 Task: Explore Airbnb accommodation in Lubango, Angola from 10th December, 2023 to 15th December, 2023 for 7 adults.4 bedrooms having 7 beds and 4 bathrooms. Property type can be house. Amenities needed are: wifi, air conditioning, TV, pool, gym, breakfast. Look for 4 properties as per requirement.
Action: Mouse moved to (509, 71)
Screenshot: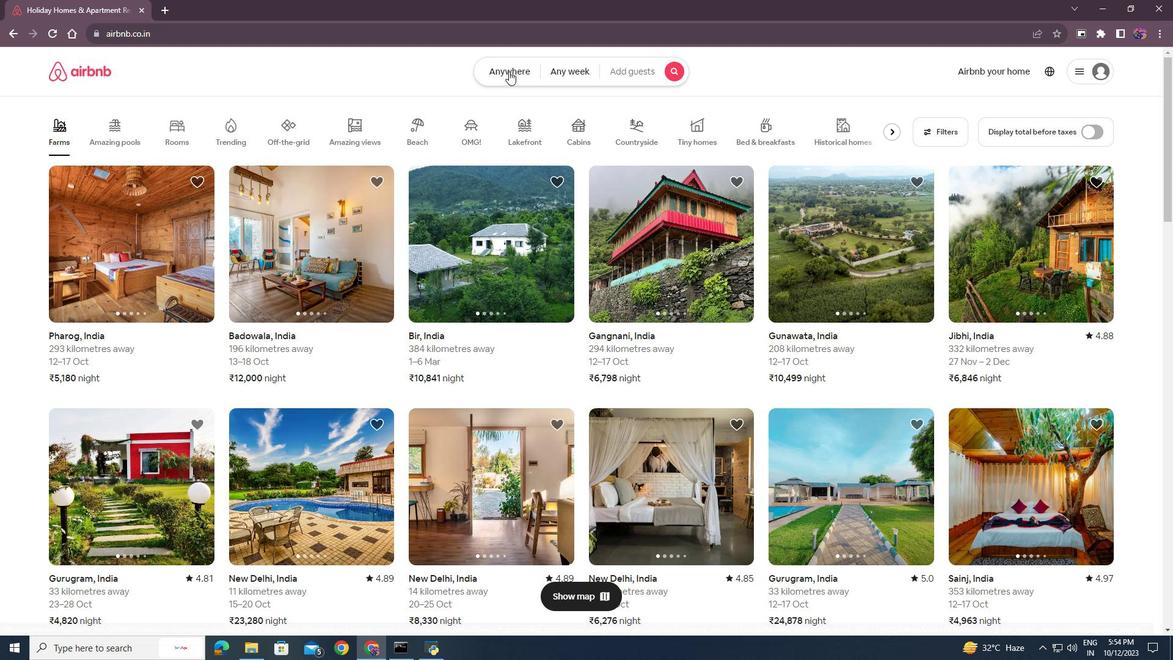 
Action: Mouse pressed left at (509, 71)
Screenshot: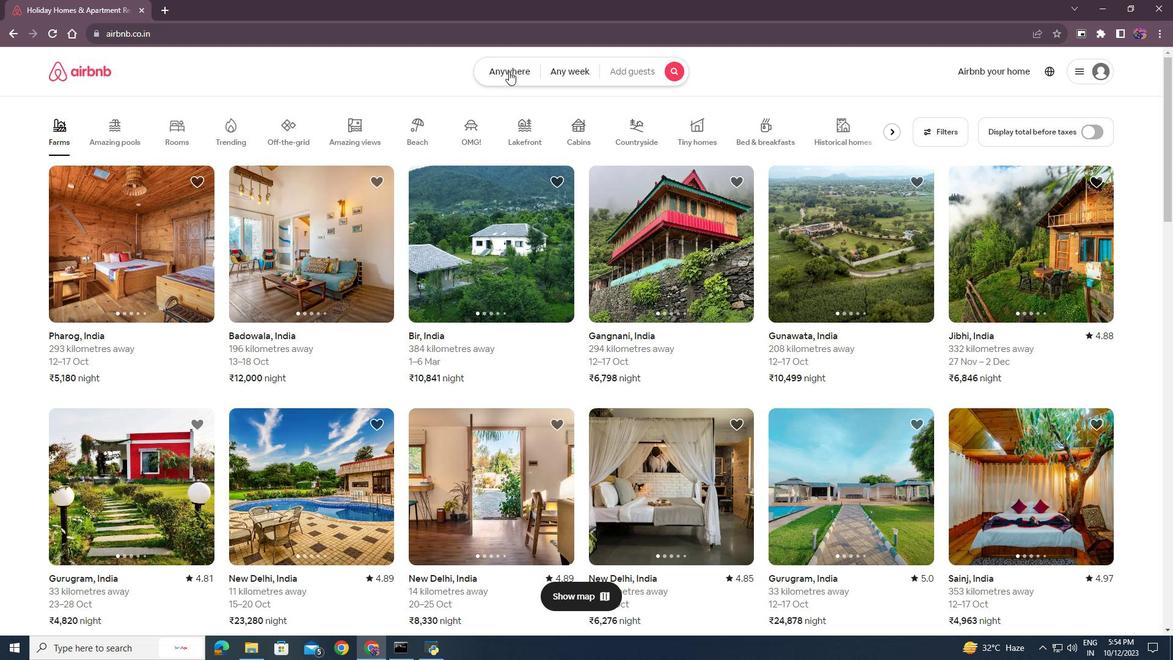 
Action: Mouse moved to (404, 122)
Screenshot: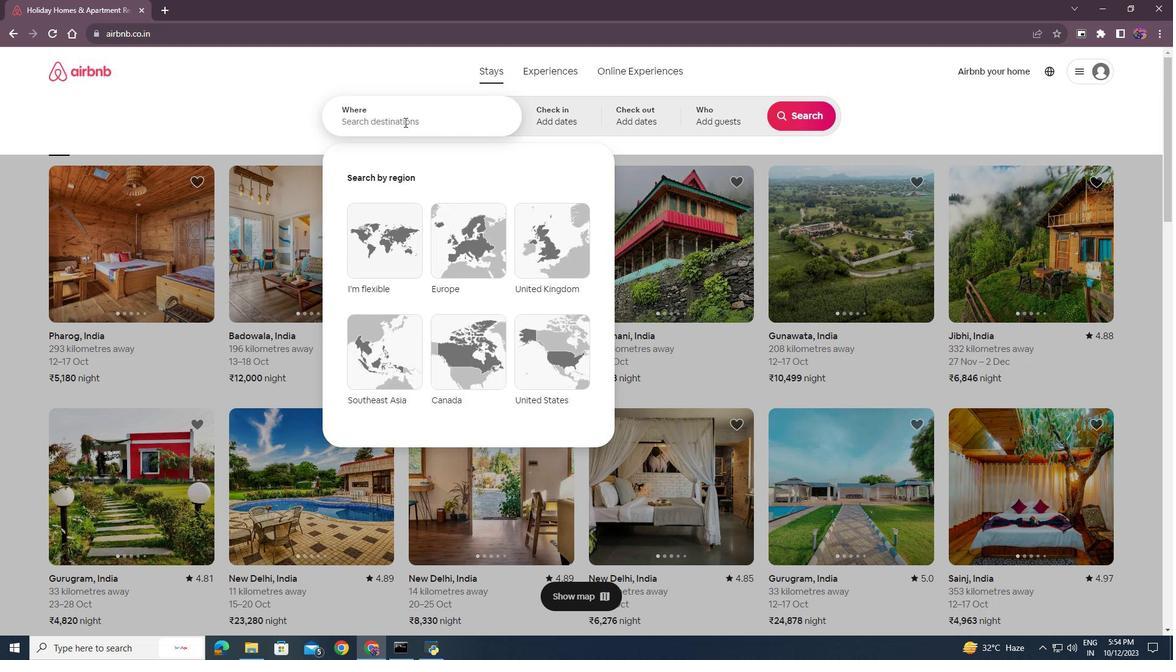 
Action: Mouse pressed left at (404, 122)
Screenshot: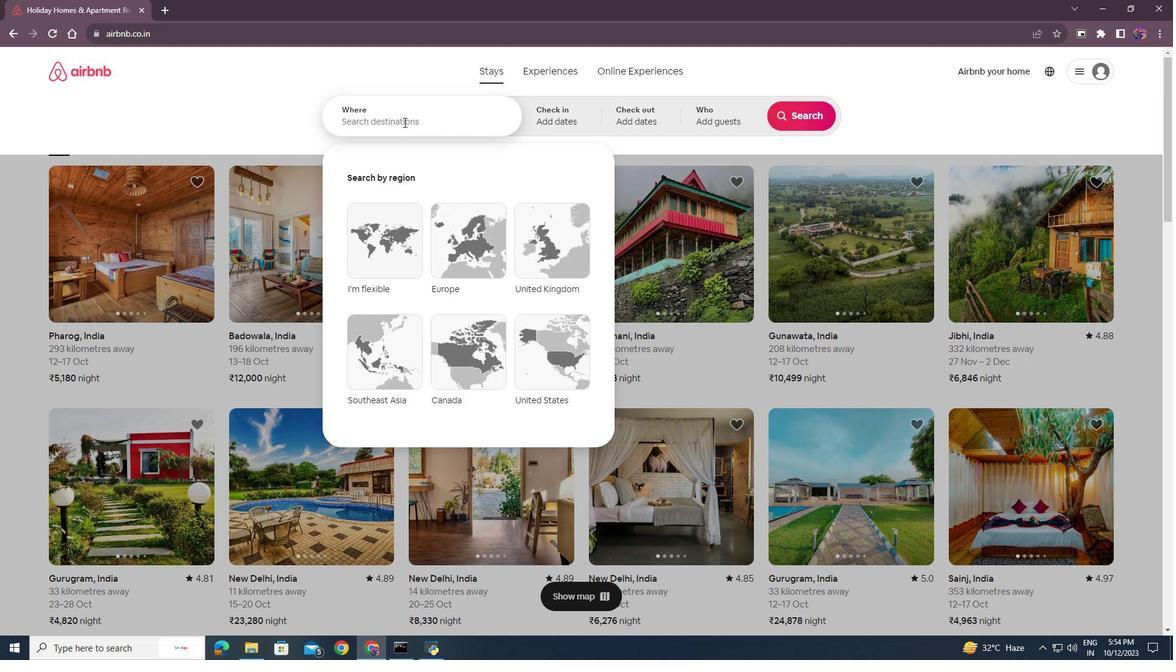 
Action: Key pressed <Key.shift>Lubango,<Key.shift><Key.shift><Key.shift><Key.shift><Key.shift><Key.shift><Key.shift><Key.shift>Angola<Key.enter>
Screenshot: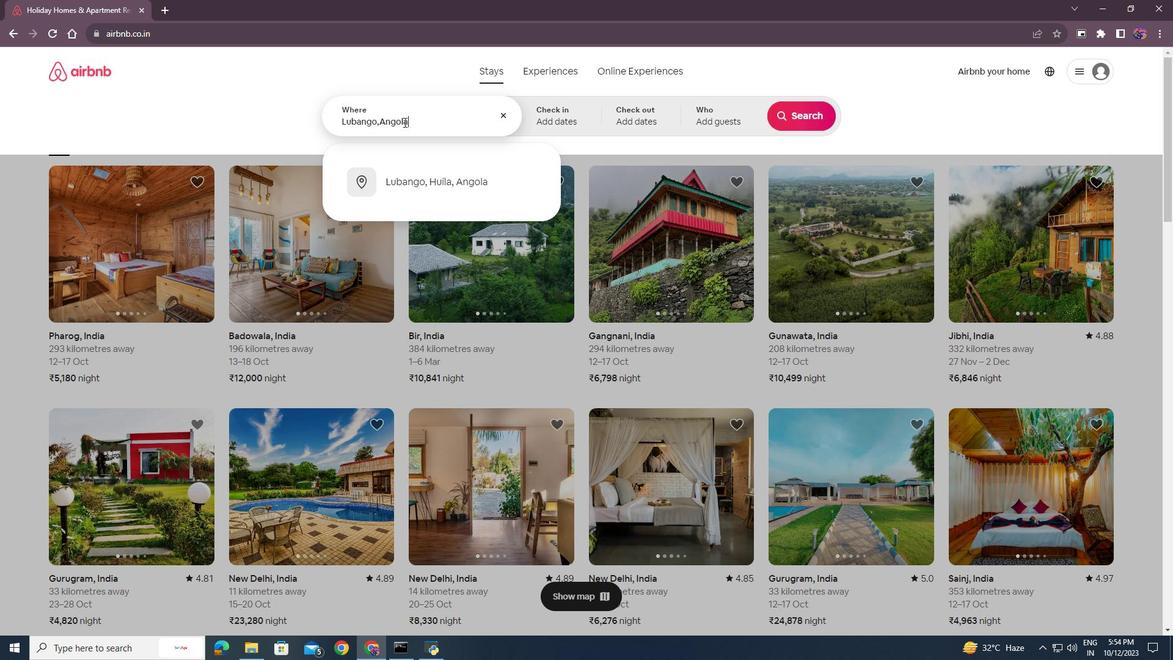 
Action: Mouse moved to (798, 210)
Screenshot: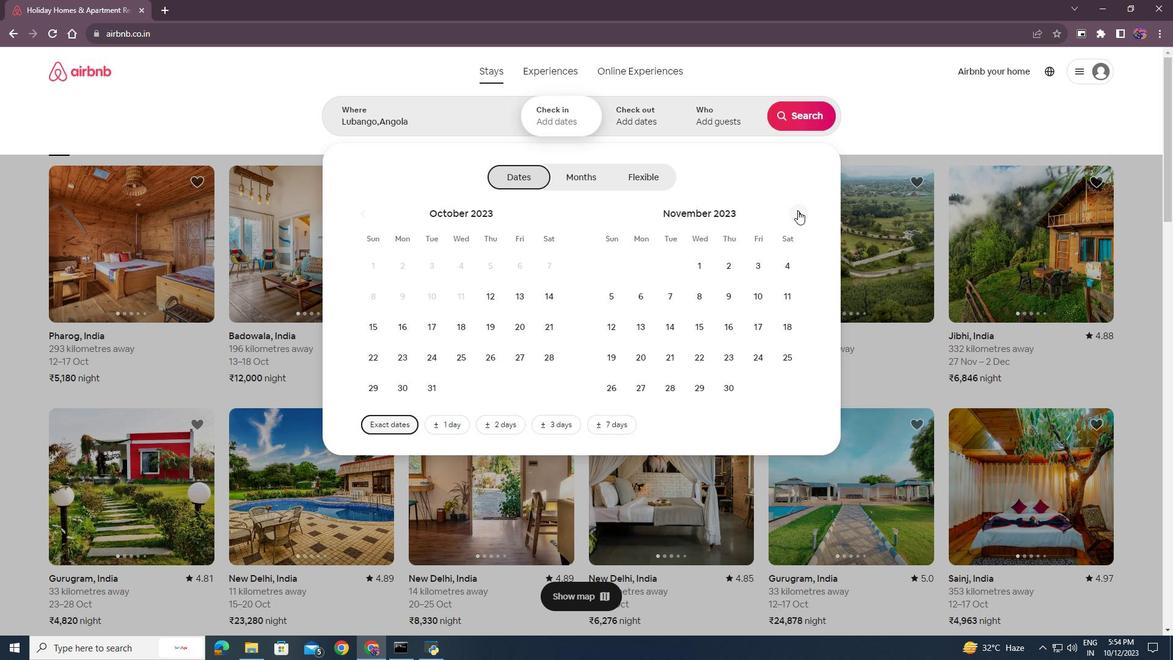 
Action: Mouse pressed left at (798, 210)
Screenshot: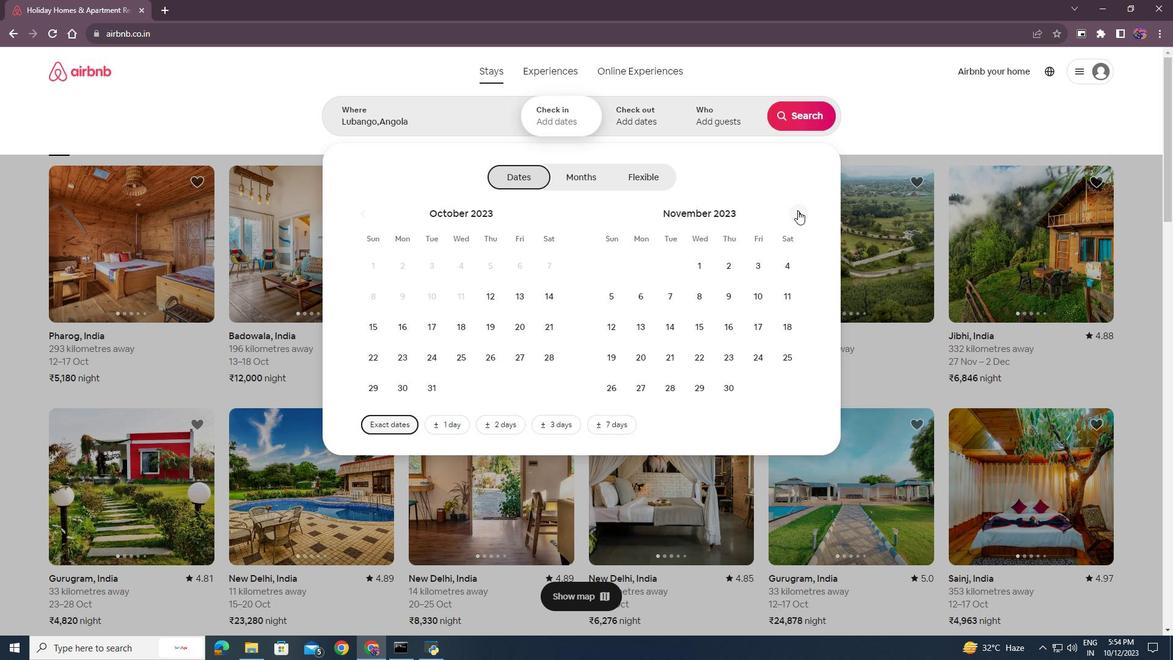 
Action: Mouse moved to (609, 321)
Screenshot: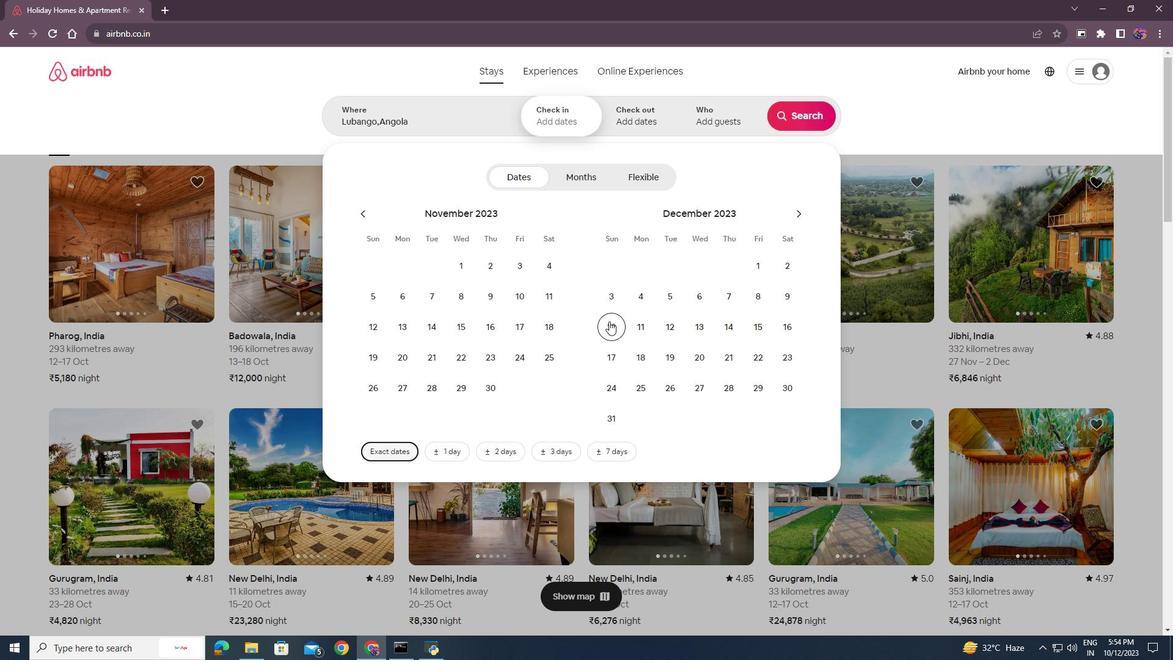 
Action: Mouse pressed left at (609, 321)
Screenshot: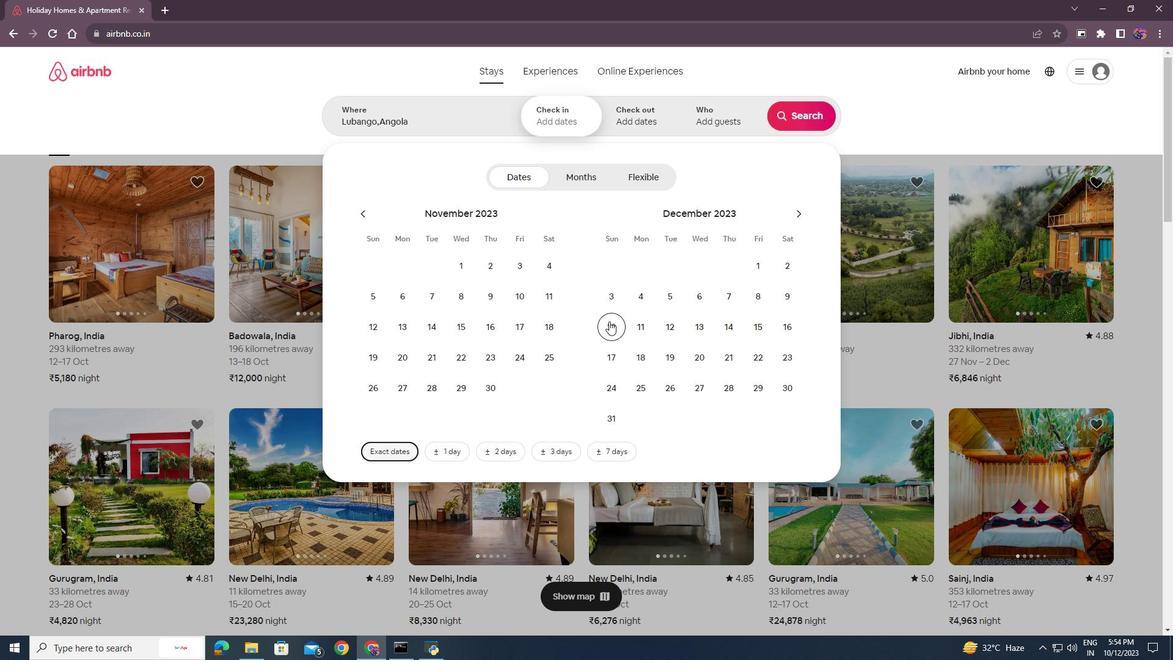 
Action: Mouse moved to (759, 325)
Screenshot: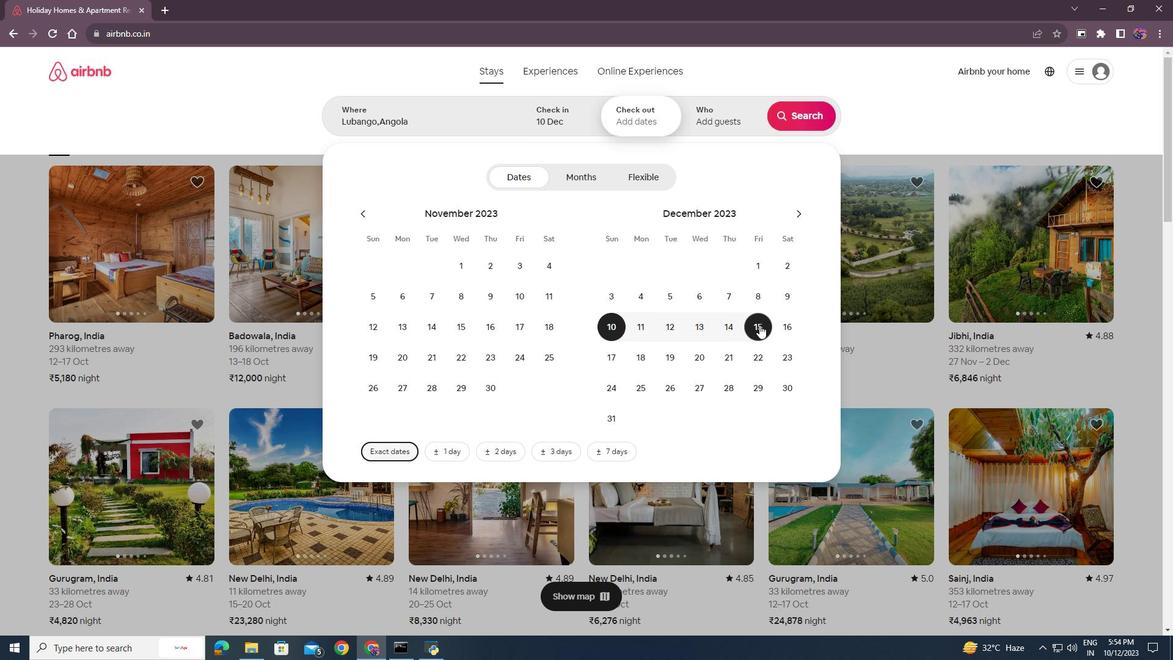 
Action: Mouse pressed left at (759, 325)
Screenshot: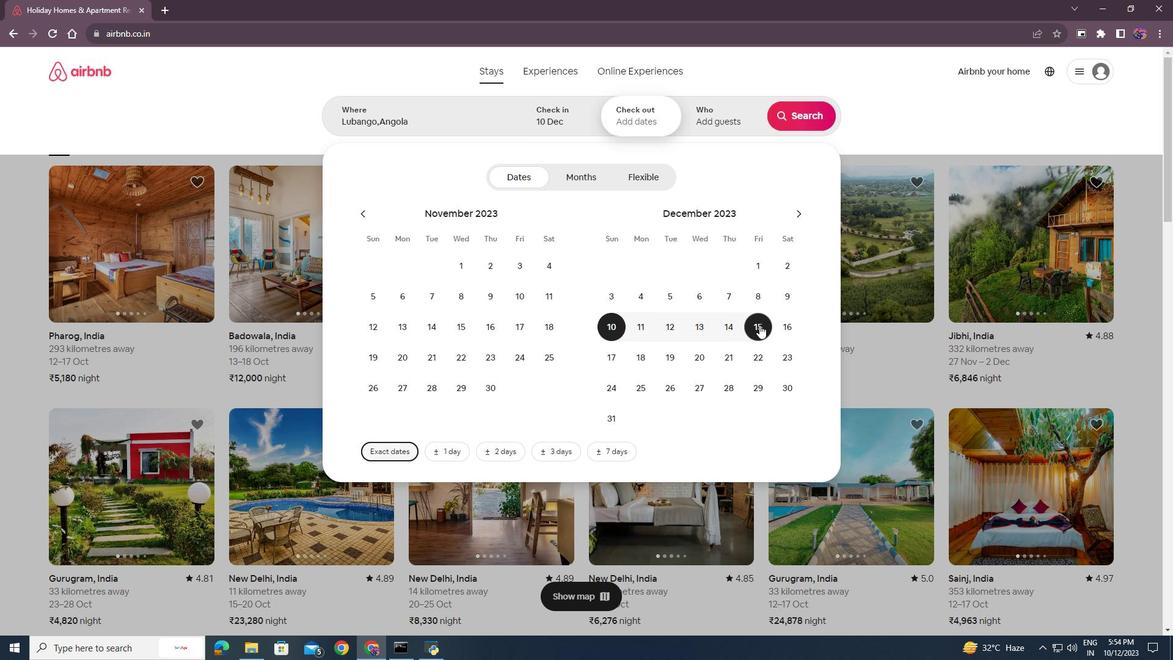 
Action: Mouse moved to (732, 122)
Screenshot: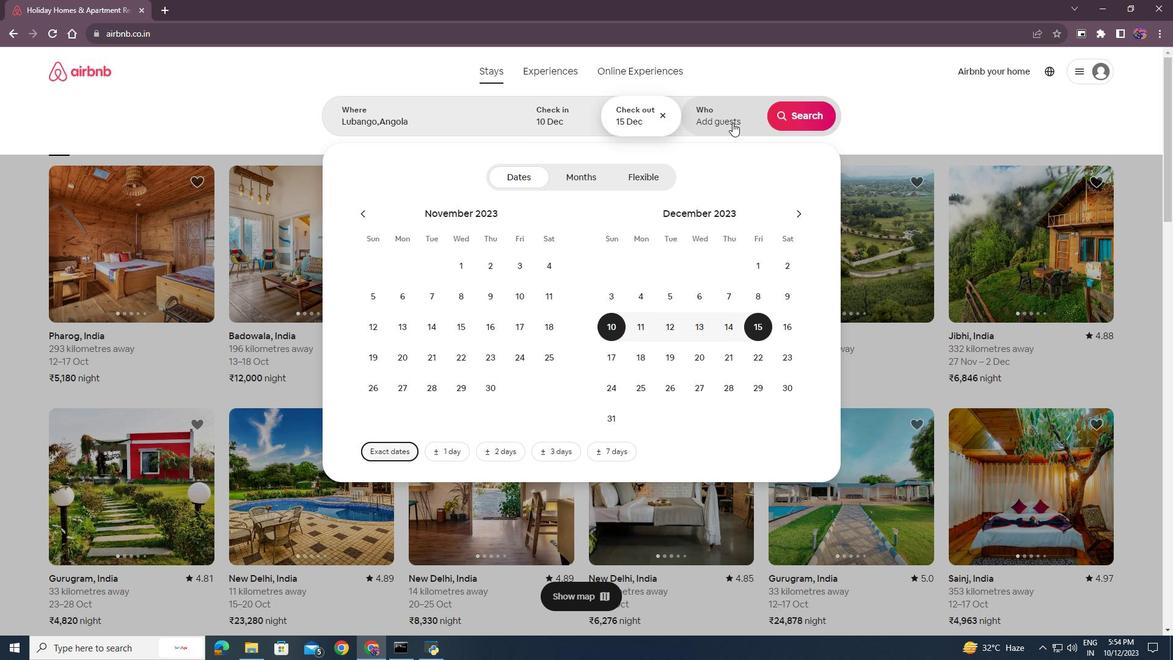 
Action: Mouse pressed left at (732, 122)
Screenshot: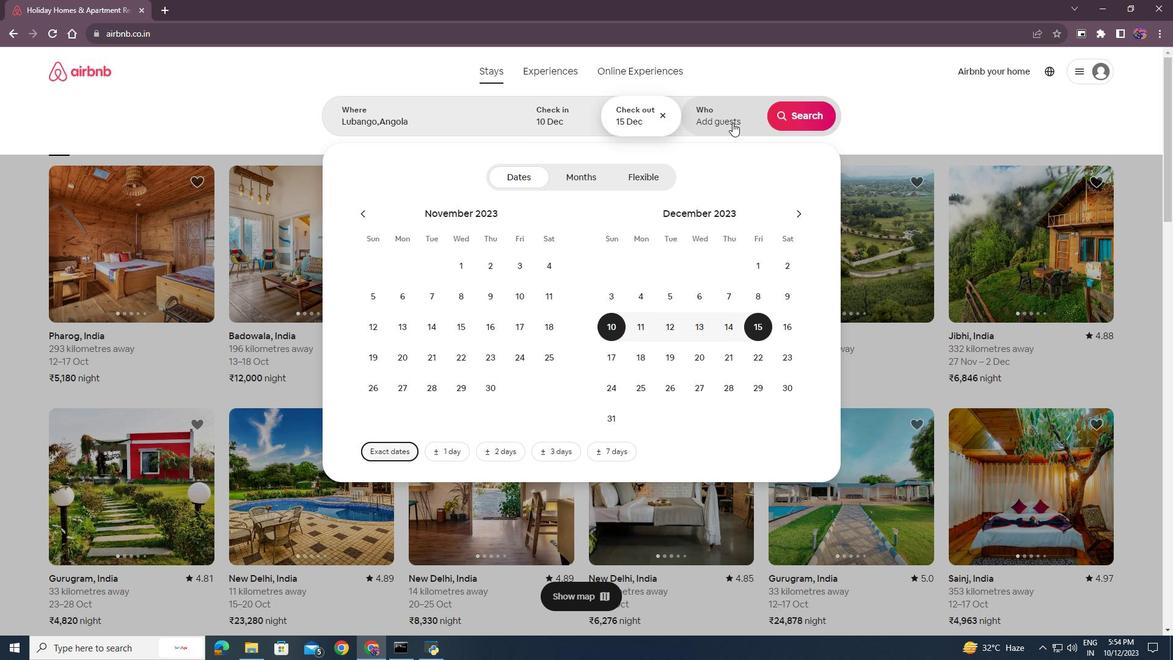 
Action: Mouse moved to (808, 175)
Screenshot: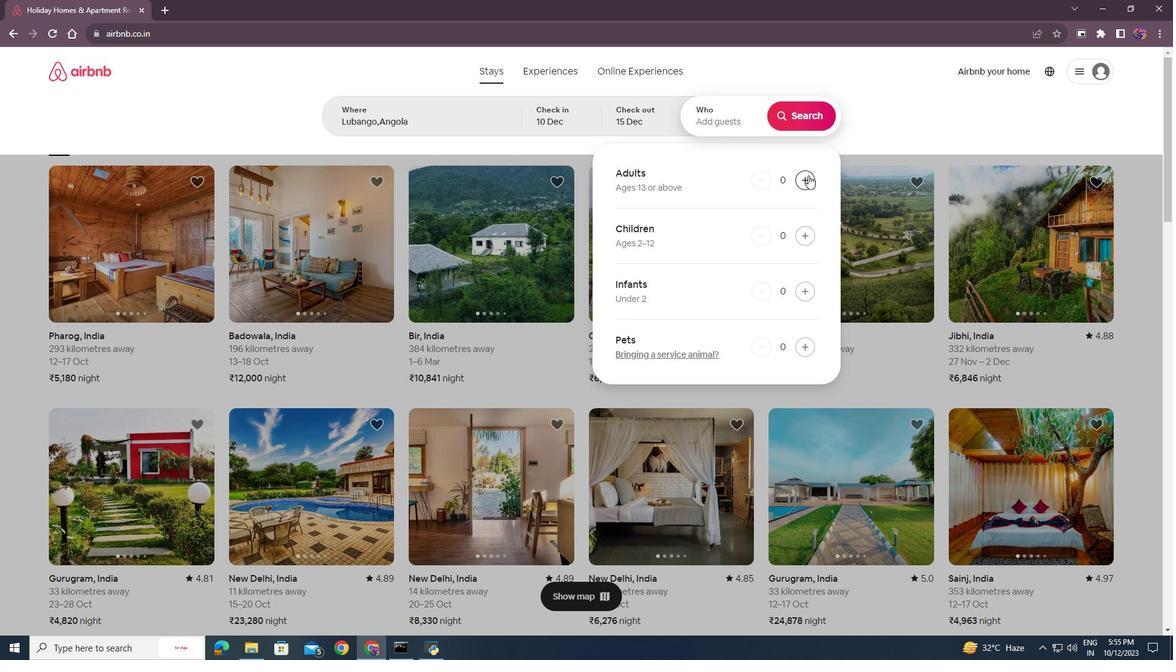 
Action: Mouse pressed left at (808, 175)
Screenshot: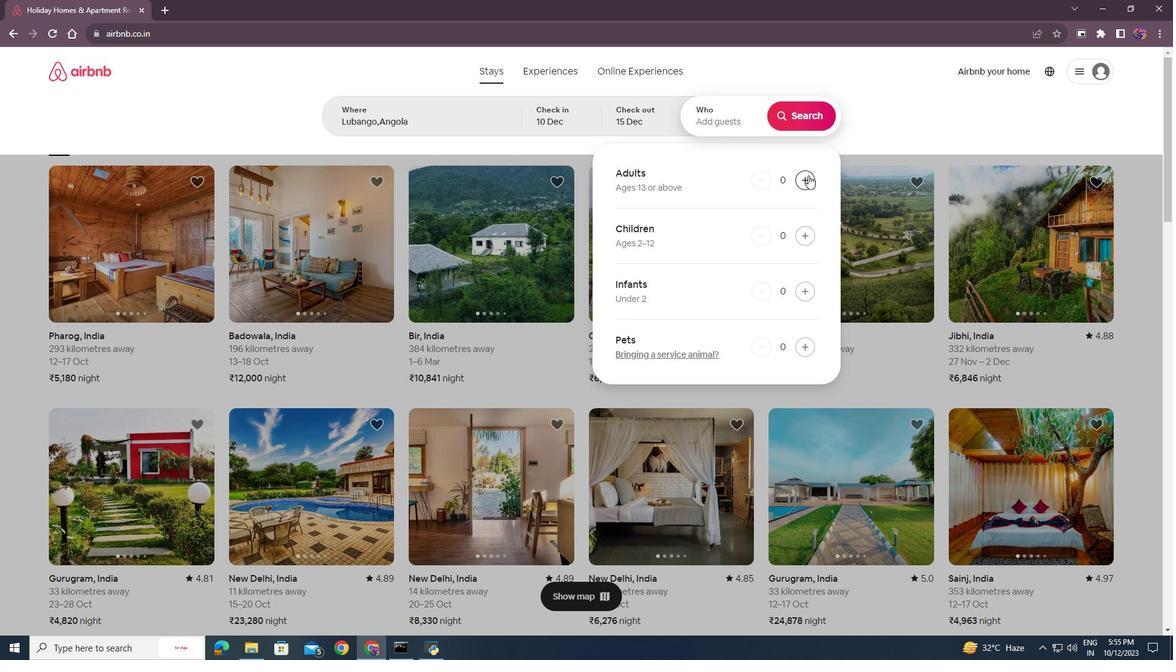 
Action: Mouse pressed left at (808, 175)
Screenshot: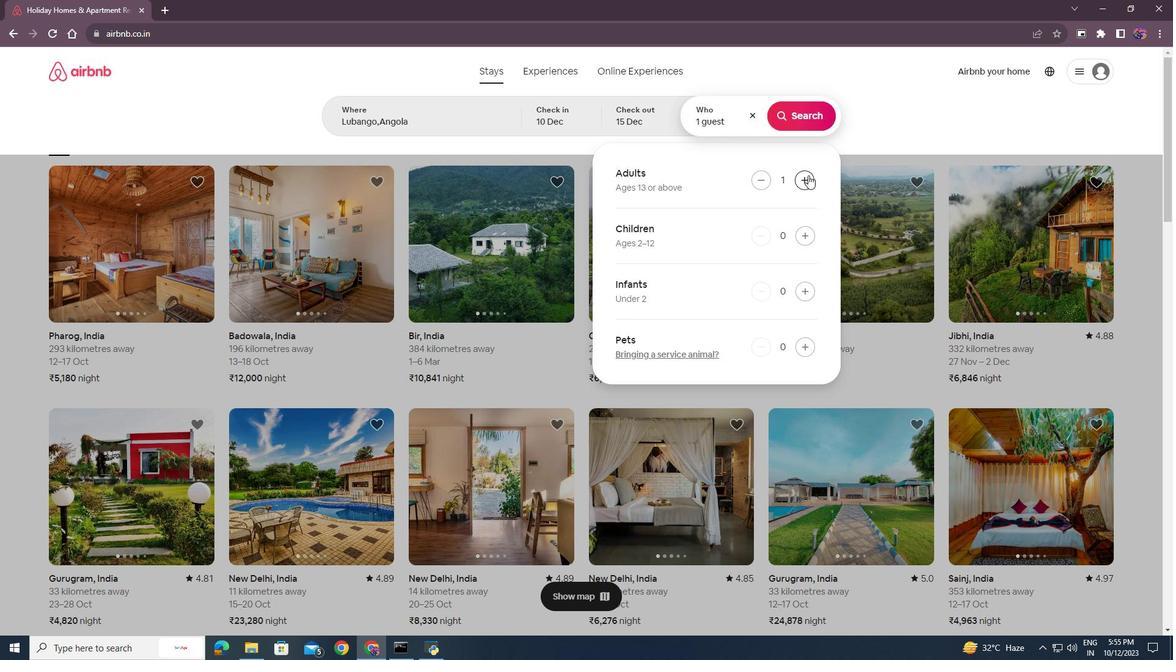 
Action: Mouse pressed left at (808, 175)
Screenshot: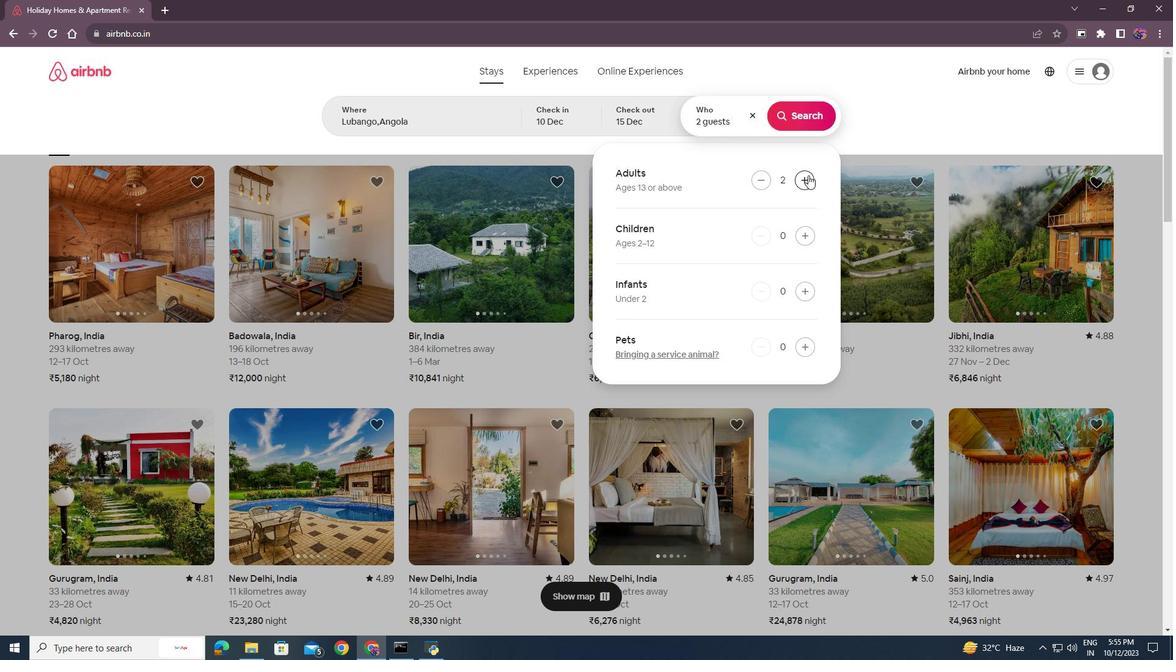 
Action: Mouse pressed left at (808, 175)
Screenshot: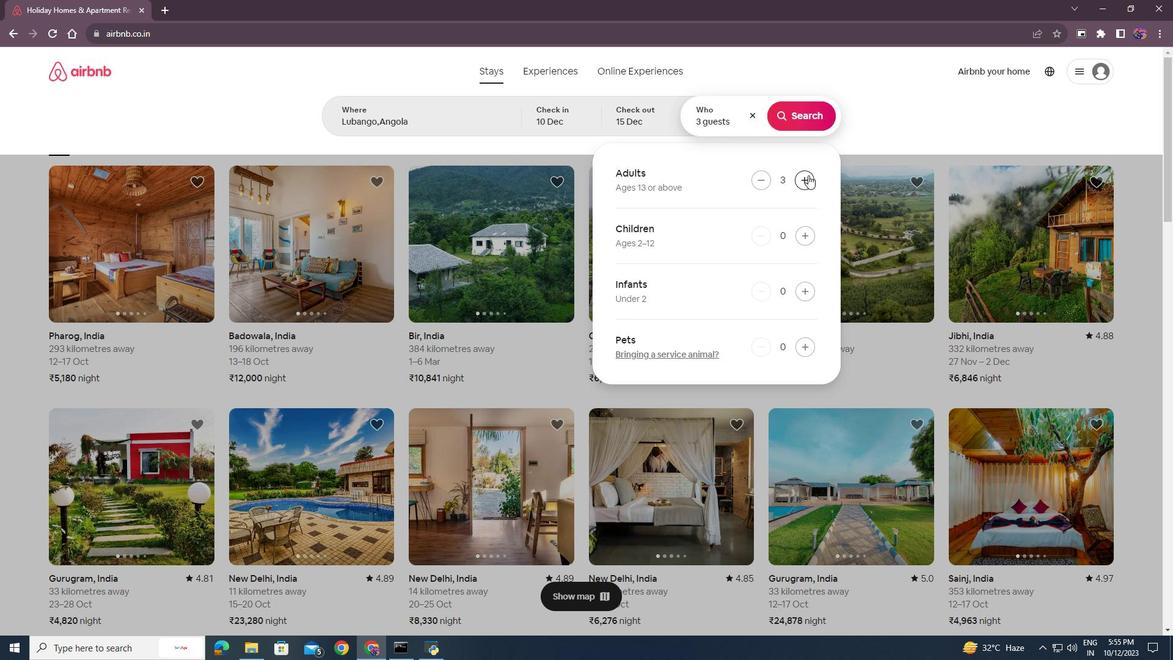 
Action: Mouse pressed left at (808, 175)
Screenshot: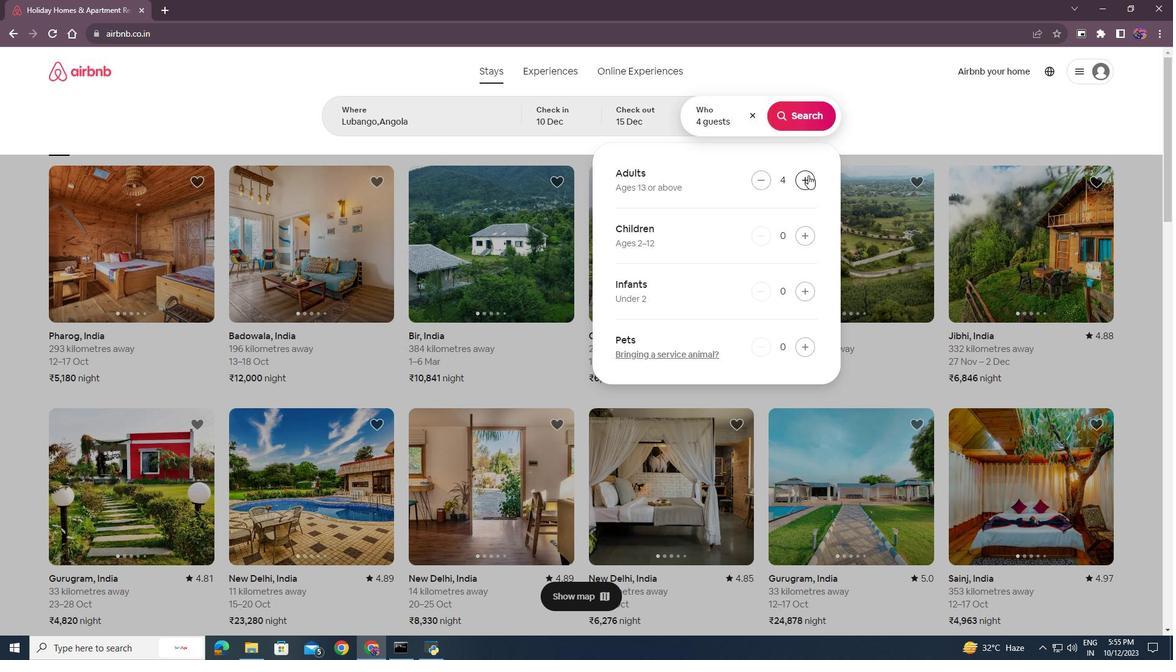 
Action: Mouse pressed left at (808, 175)
Screenshot: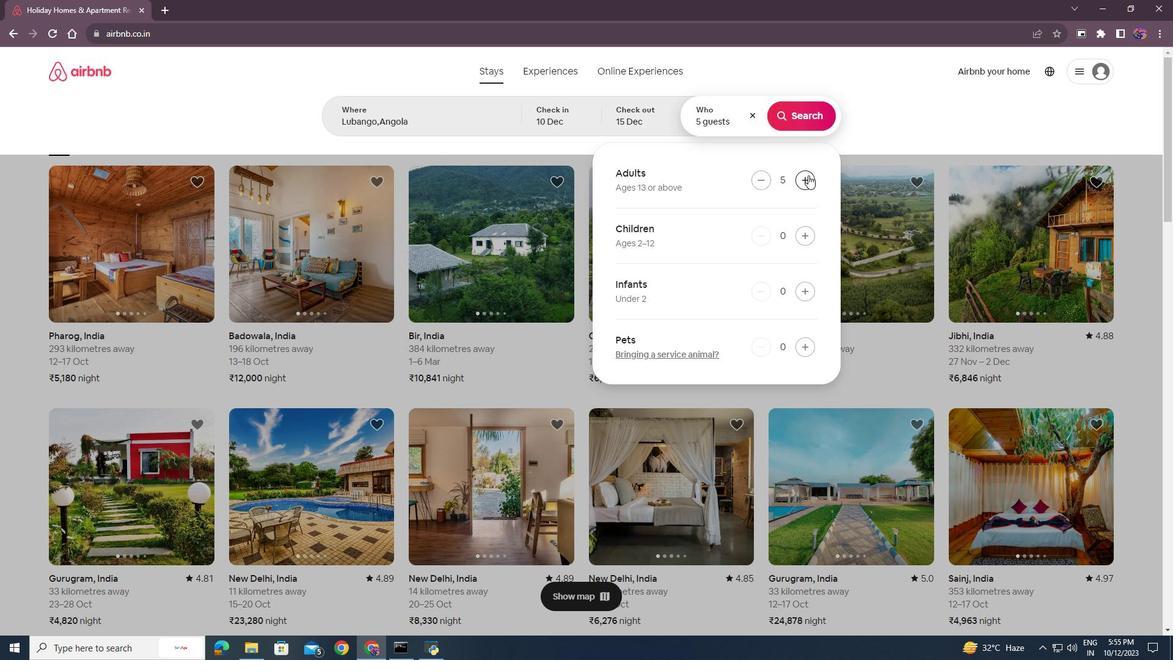 
Action: Mouse pressed left at (808, 175)
Screenshot: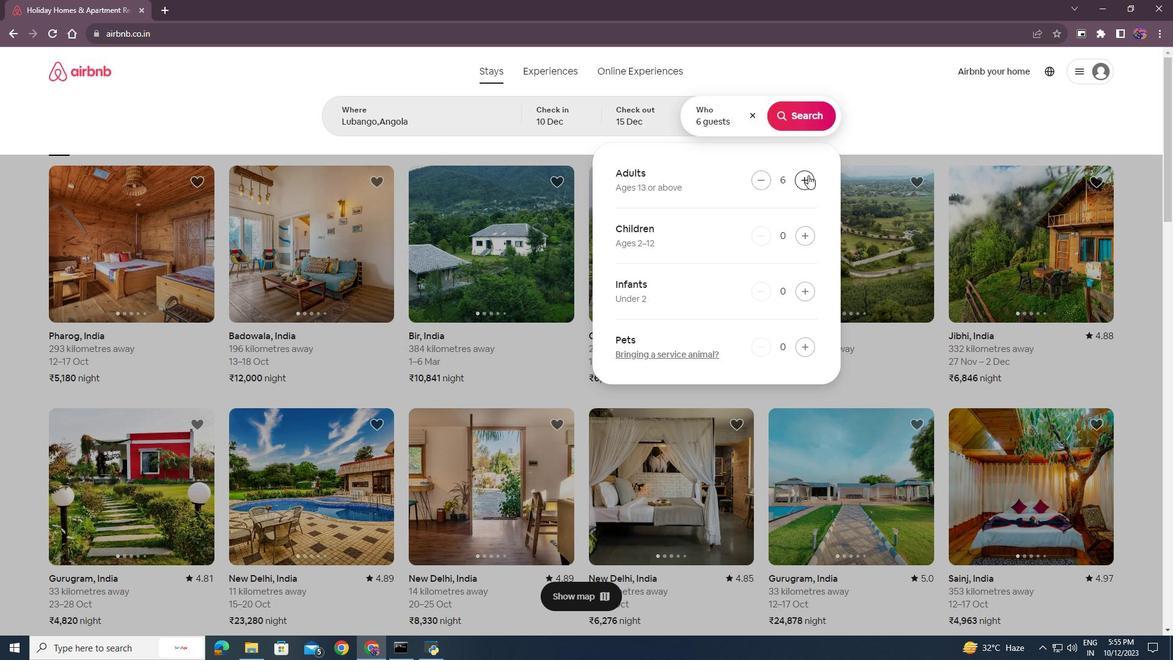 
Action: Mouse moved to (804, 114)
Screenshot: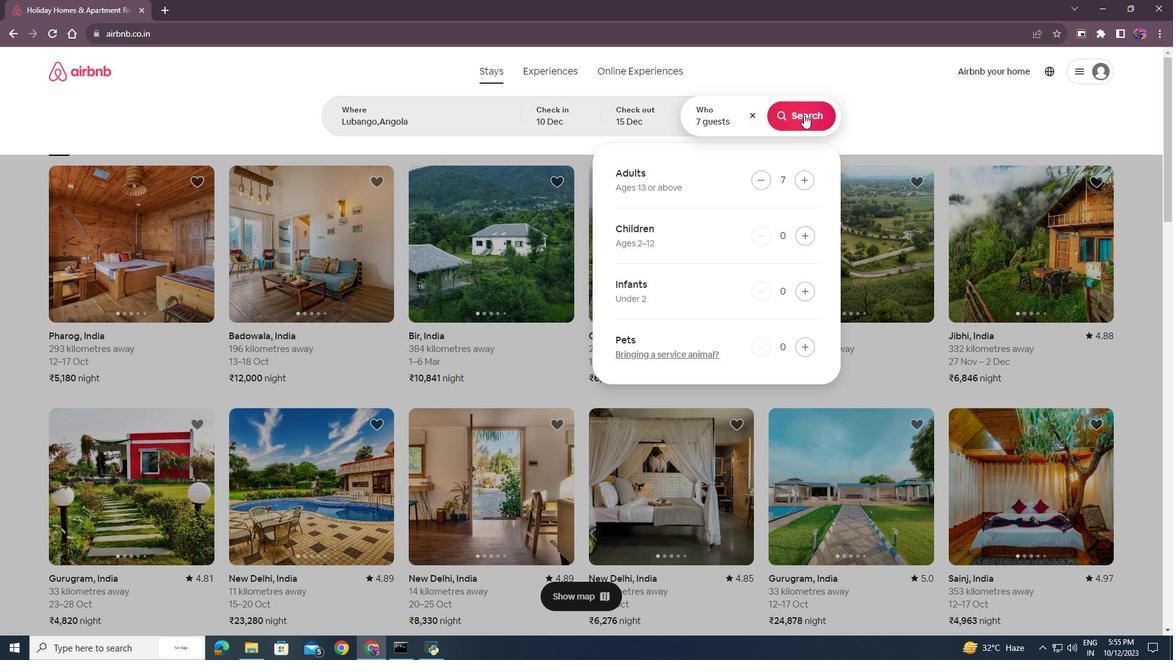 
Action: Mouse pressed left at (804, 114)
Screenshot: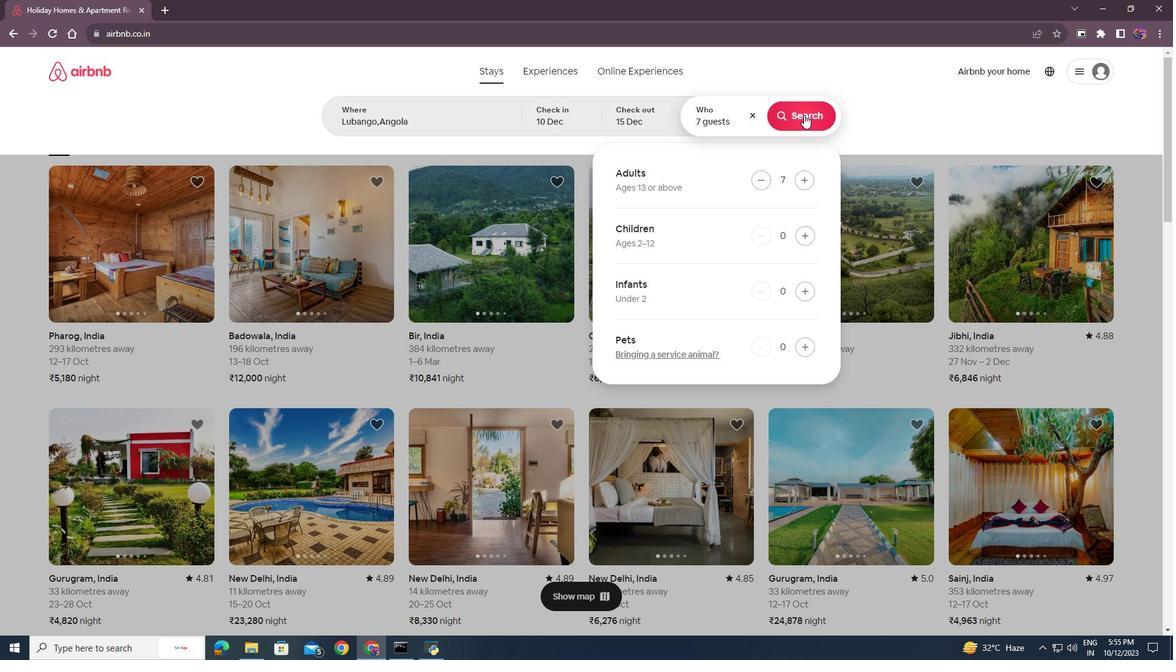 
Action: Mouse moved to (964, 116)
Screenshot: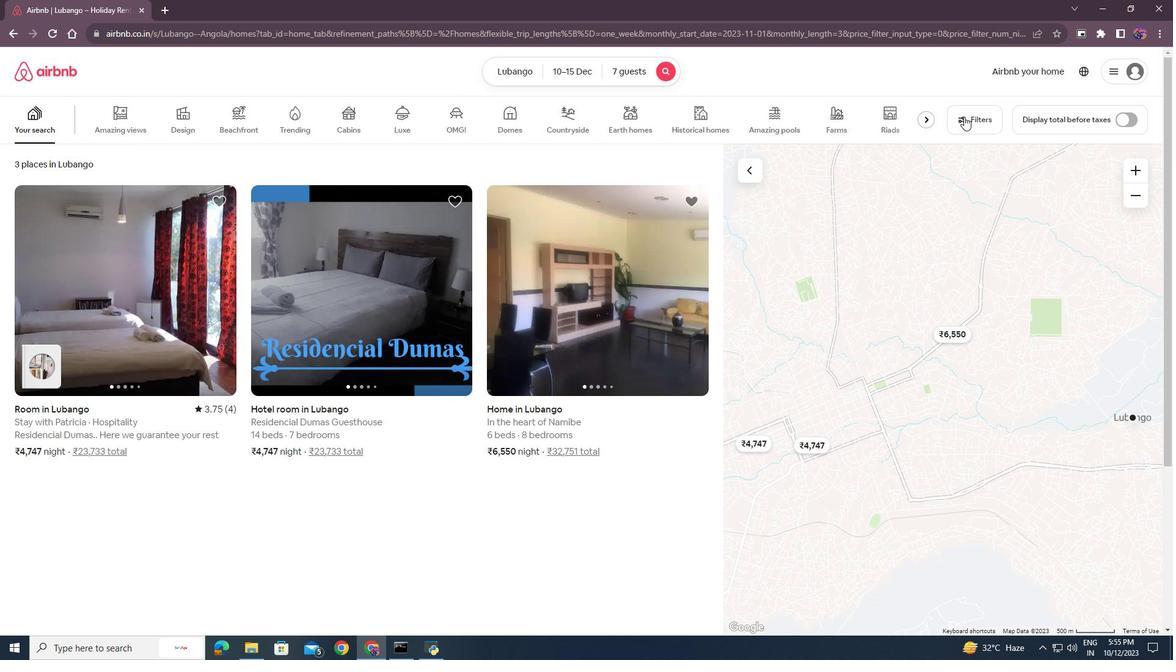 
Action: Mouse pressed left at (964, 116)
Screenshot: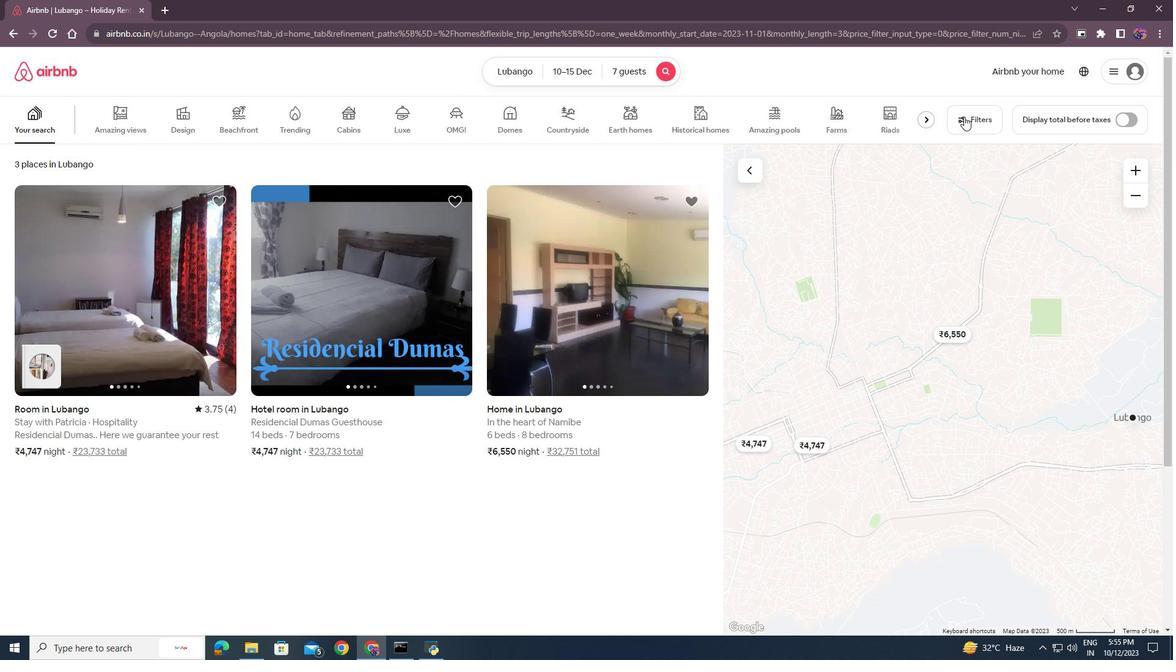 
Action: Mouse moved to (756, 357)
Screenshot: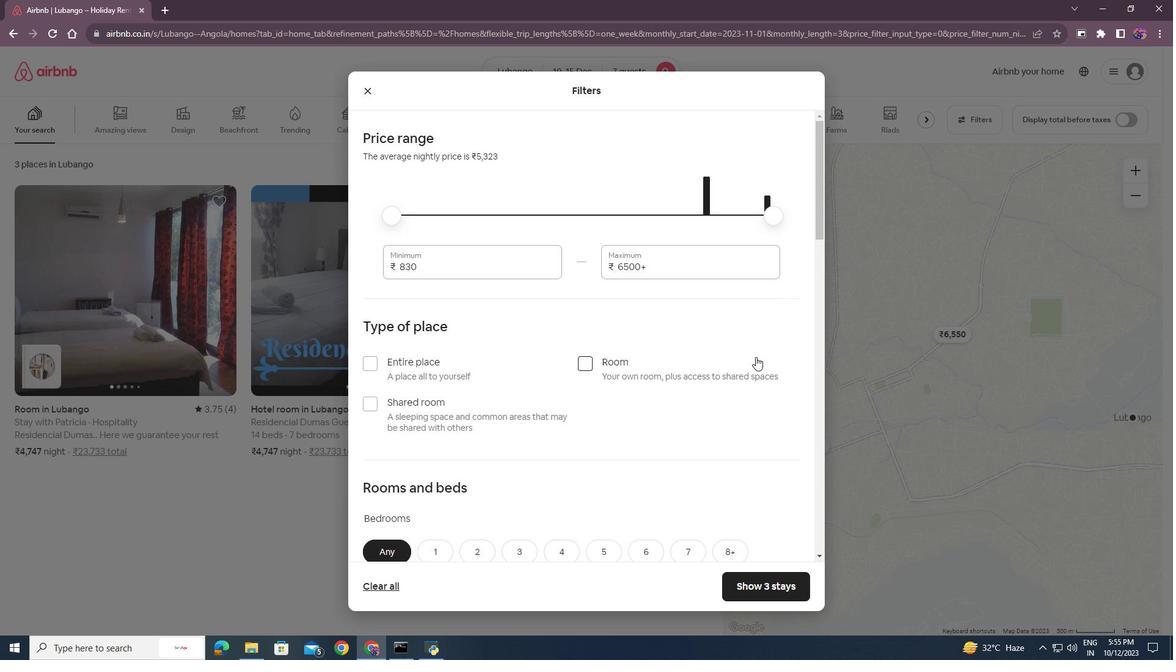 
Action: Mouse scrolled (756, 356) with delta (0, 0)
Screenshot: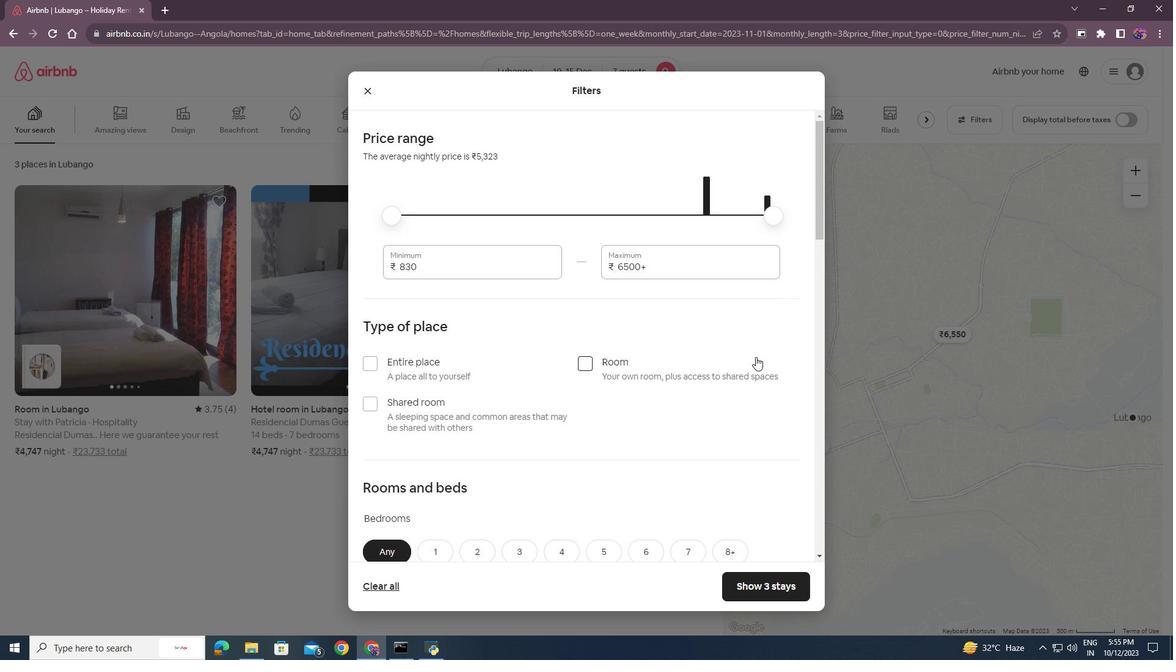 
Action: Mouse scrolled (756, 356) with delta (0, 0)
Screenshot: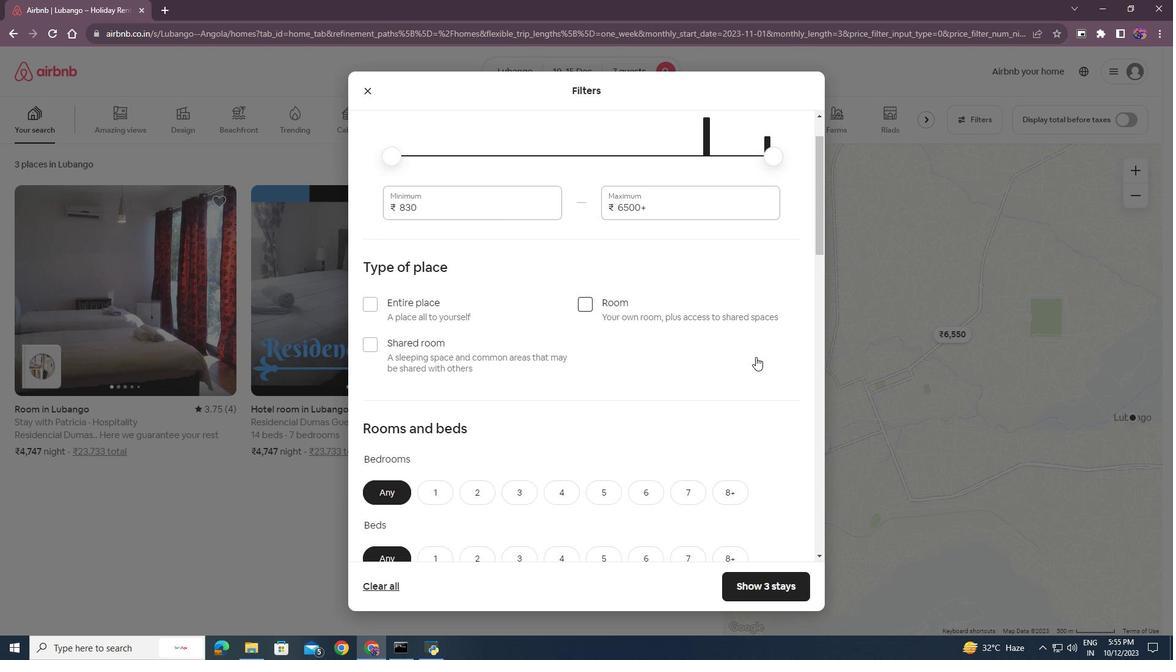 
Action: Mouse scrolled (756, 356) with delta (0, 0)
Screenshot: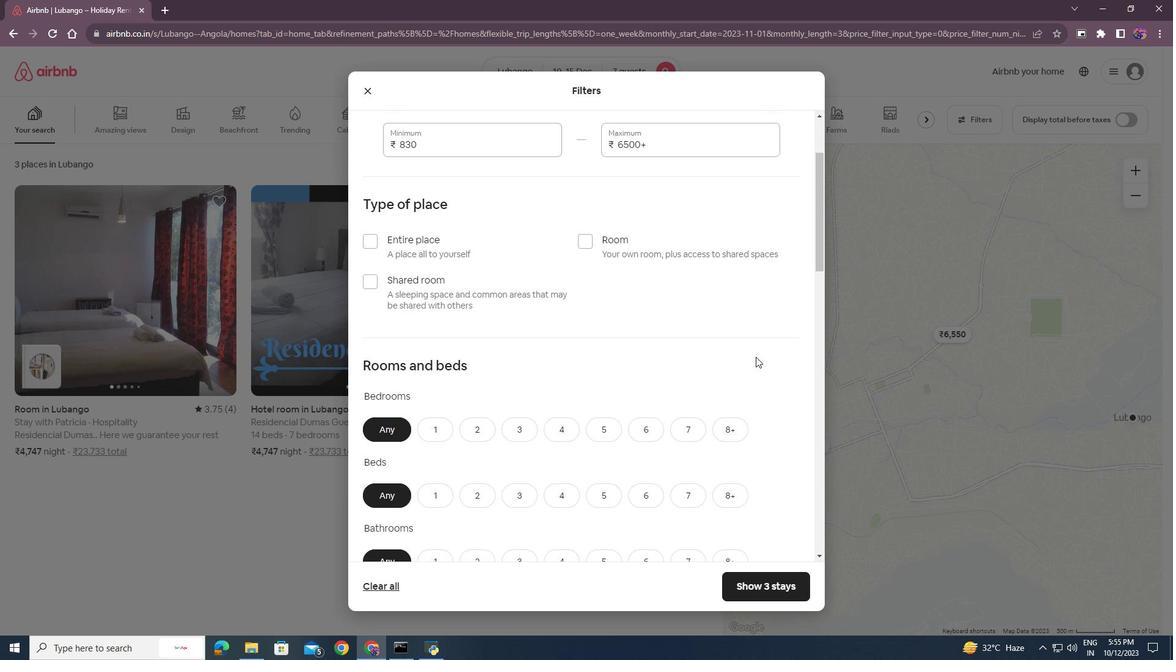 
Action: Mouse moved to (560, 367)
Screenshot: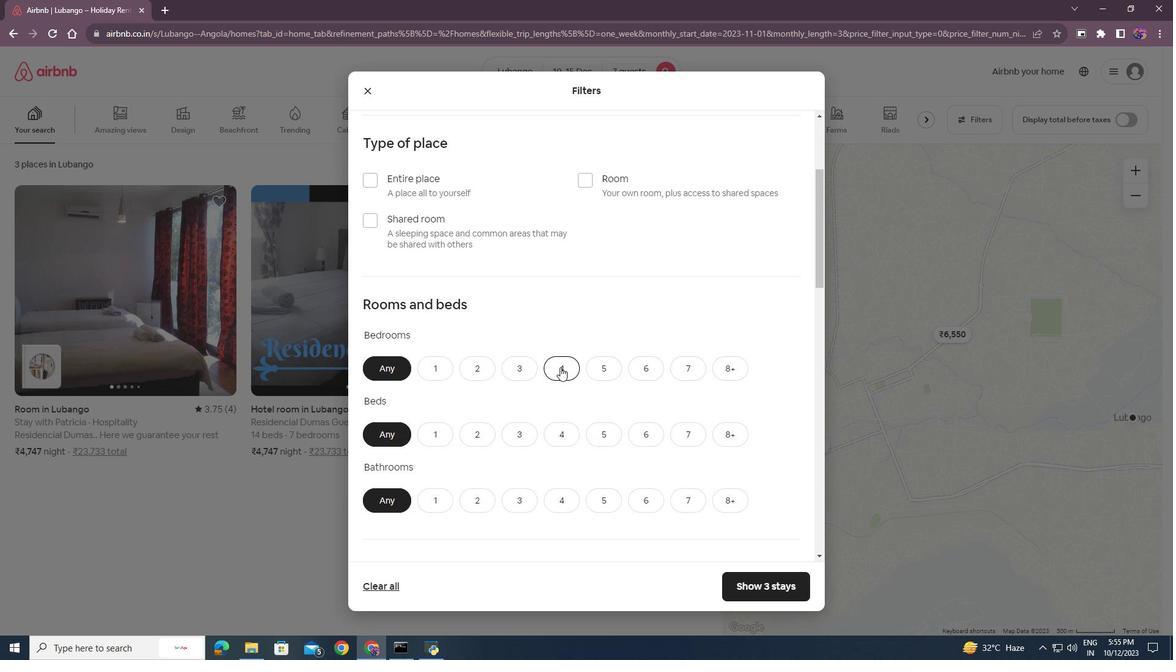 
Action: Mouse pressed left at (560, 367)
Screenshot: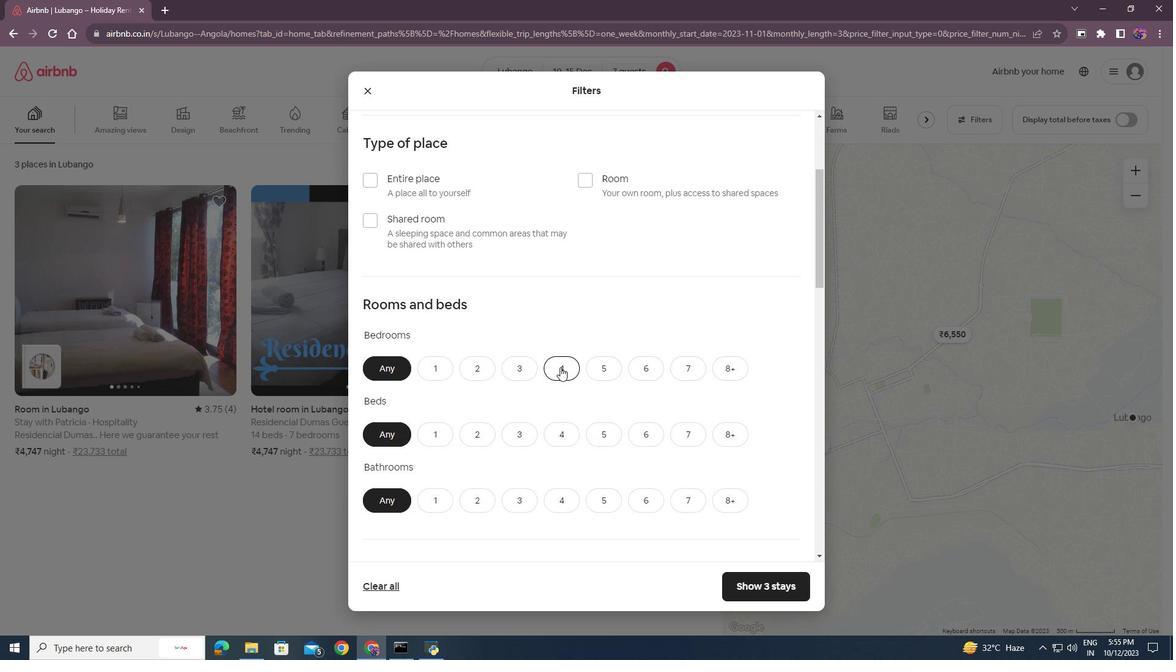 
Action: Mouse moved to (684, 434)
Screenshot: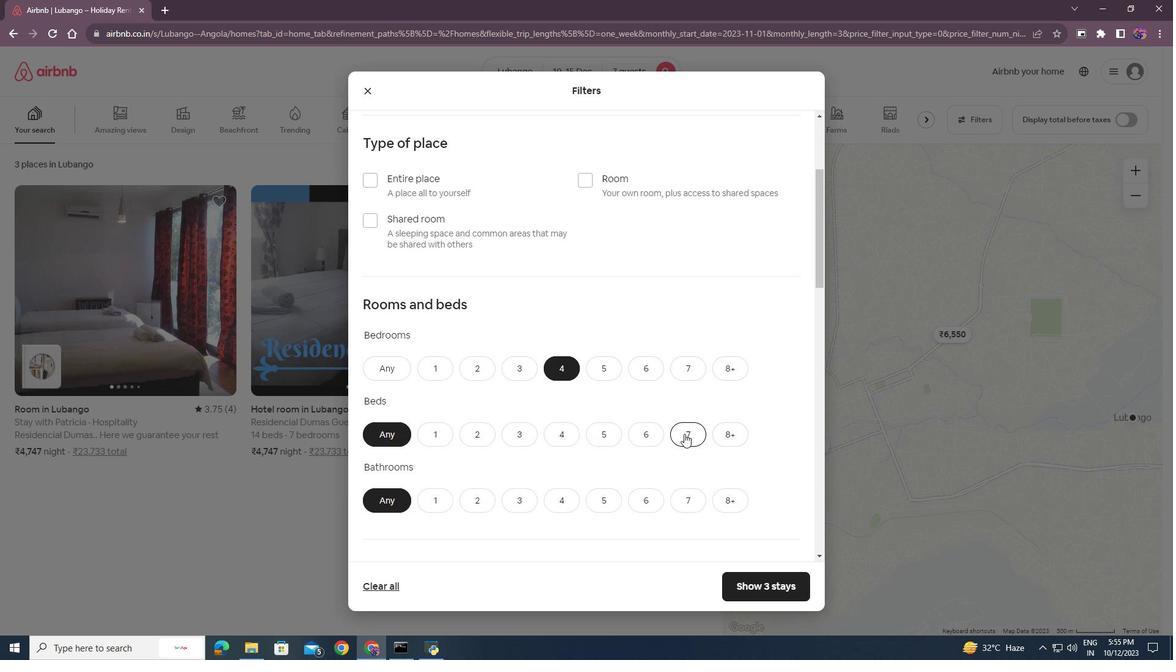 
Action: Mouse pressed left at (684, 434)
Screenshot: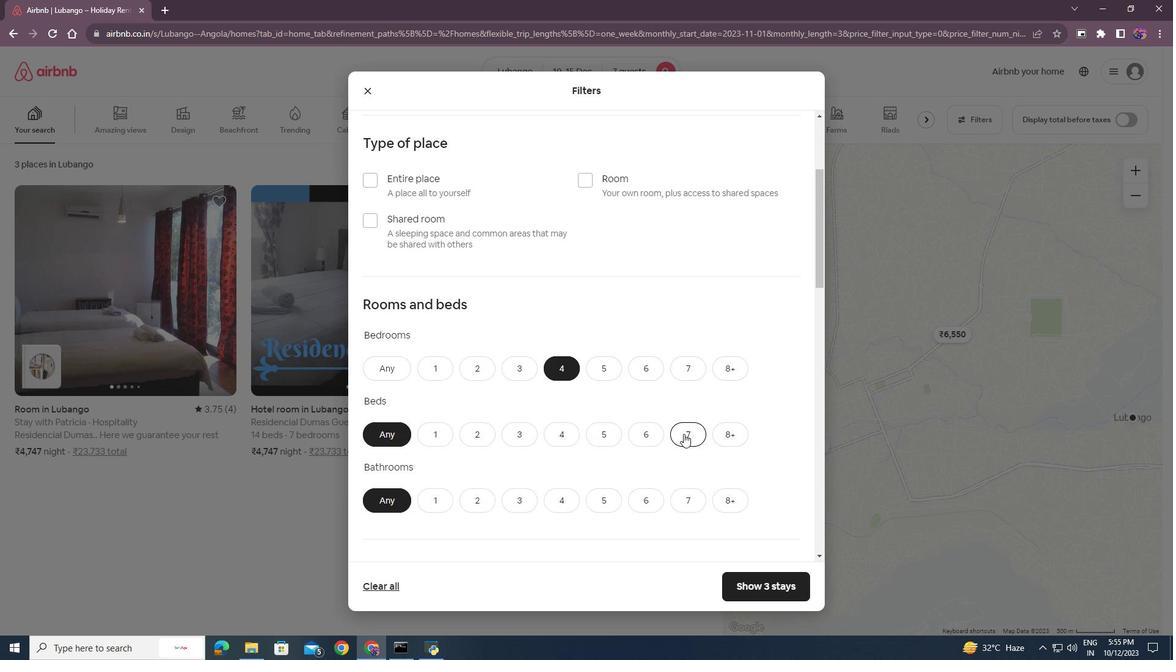 
Action: Mouse moved to (690, 450)
Screenshot: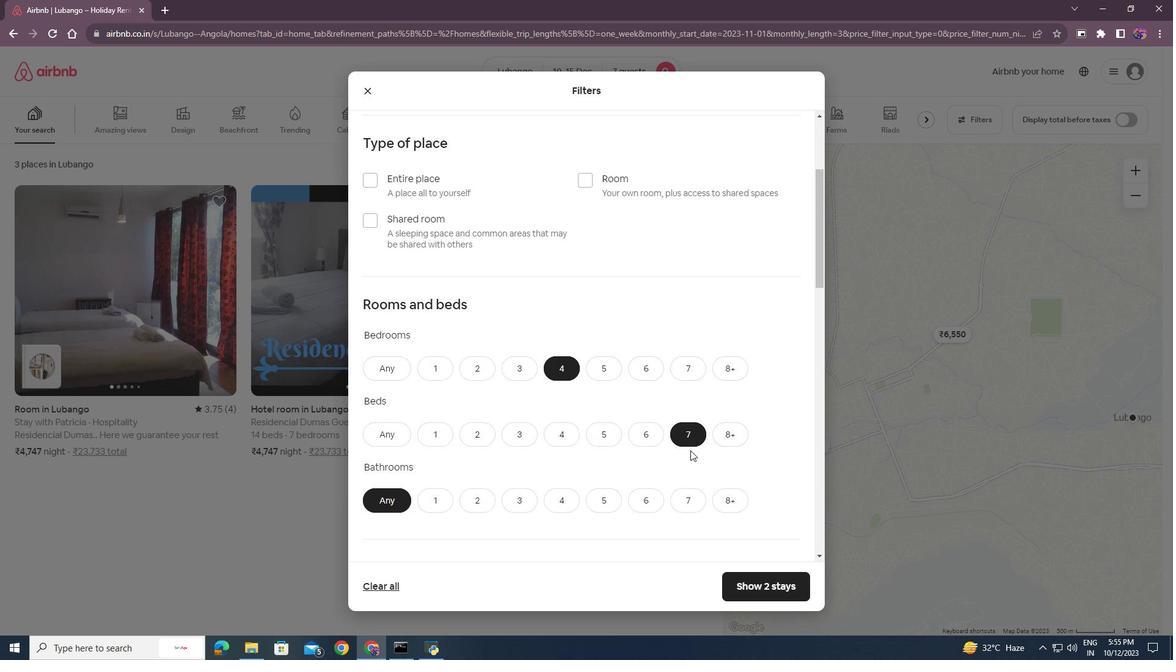 
Action: Mouse scrolled (690, 449) with delta (0, 0)
Screenshot: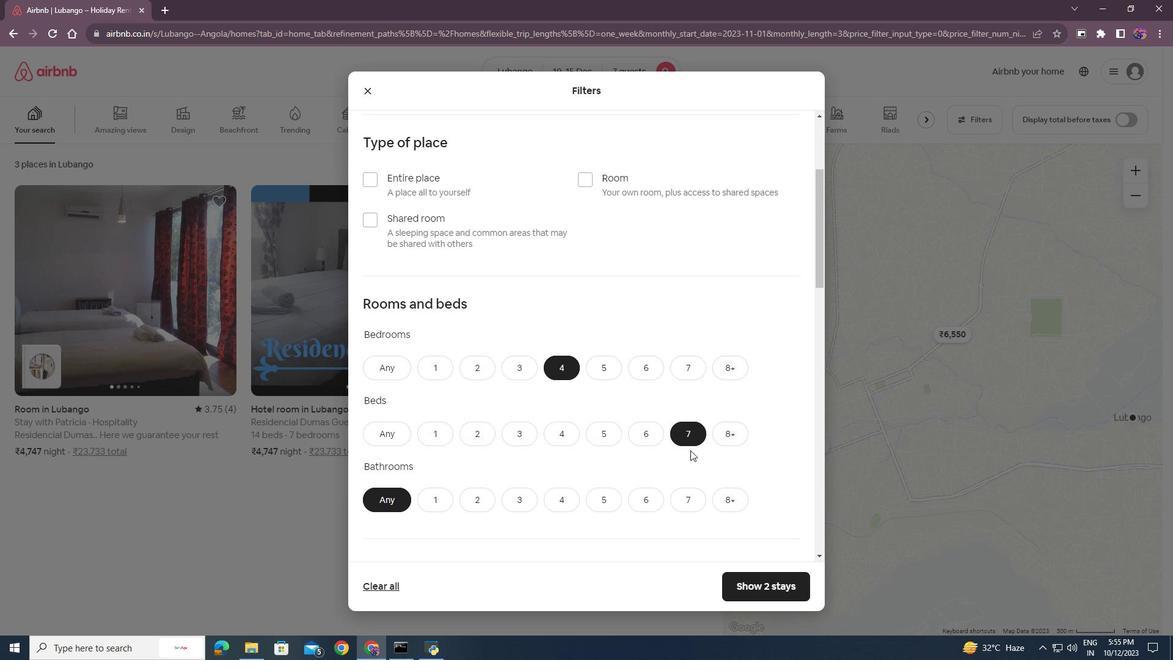 
Action: Mouse moved to (562, 437)
Screenshot: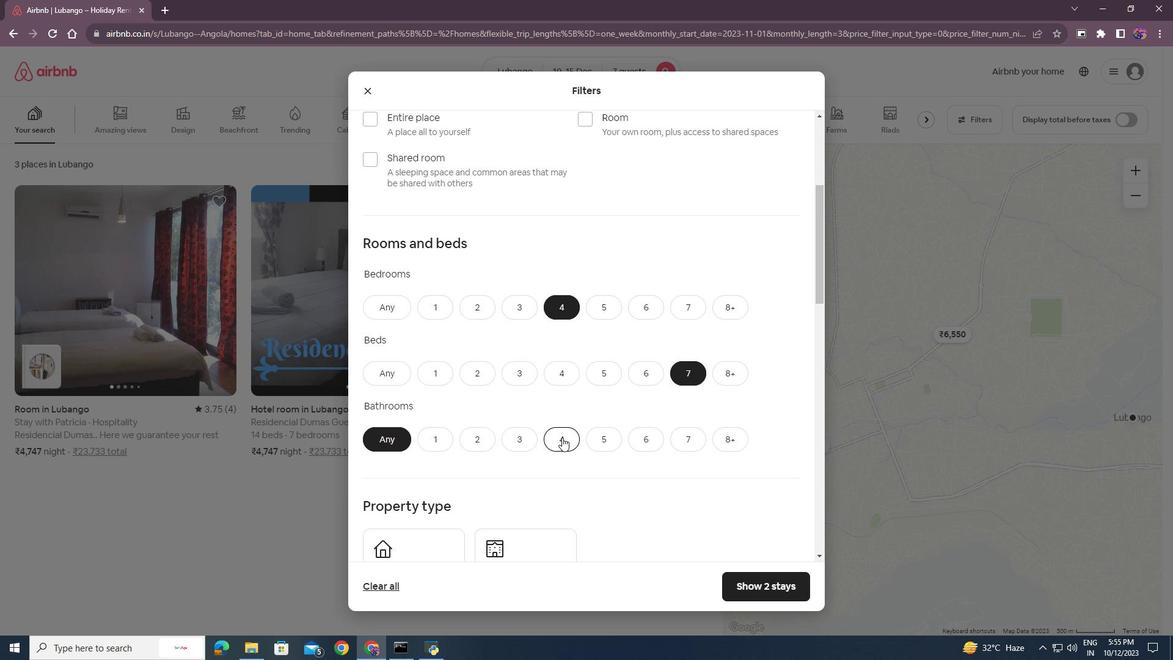 
Action: Mouse pressed left at (562, 437)
Screenshot: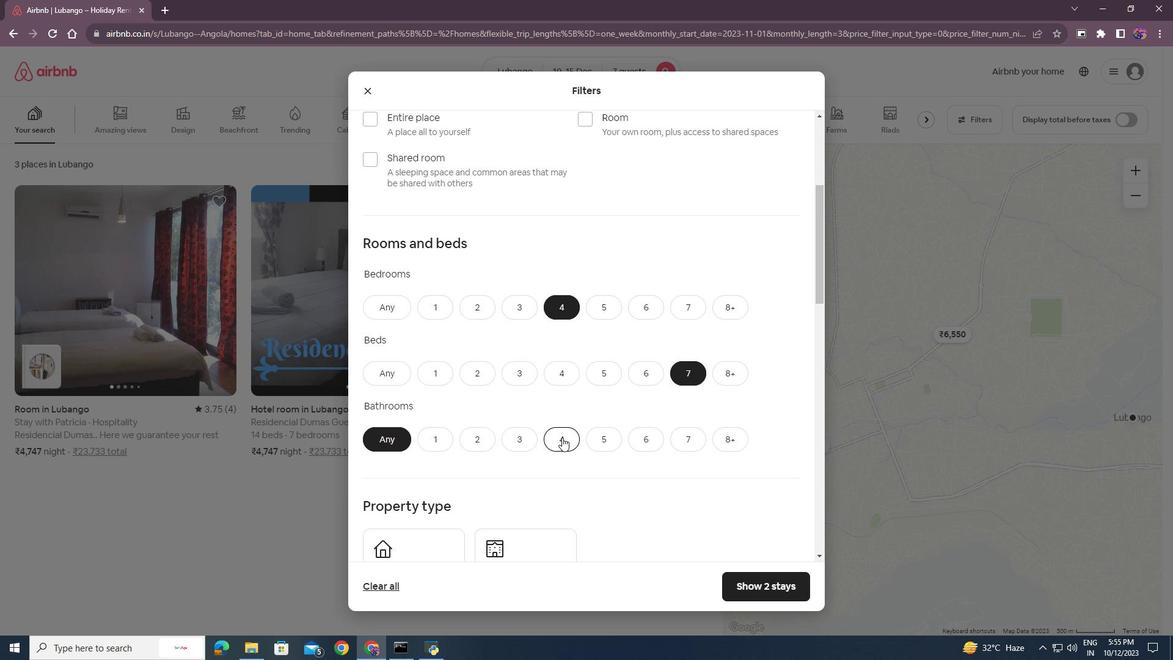 
Action: Mouse moved to (644, 462)
Screenshot: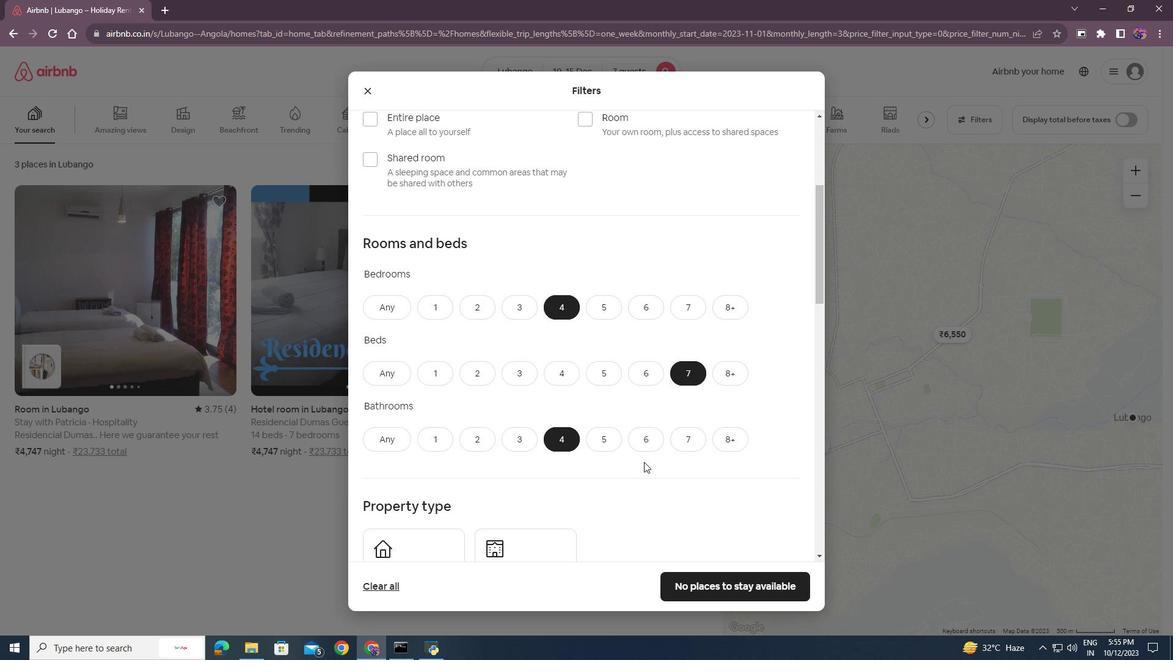 
Action: Mouse scrolled (644, 461) with delta (0, 0)
Screenshot: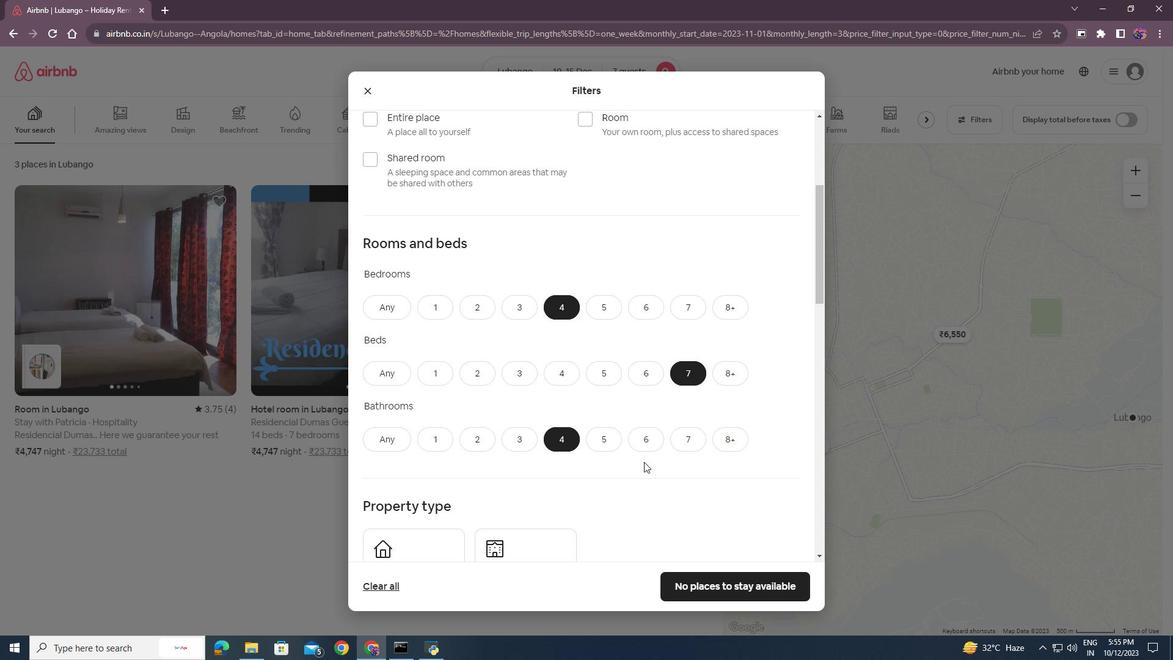 
Action: Mouse scrolled (644, 461) with delta (0, 0)
Screenshot: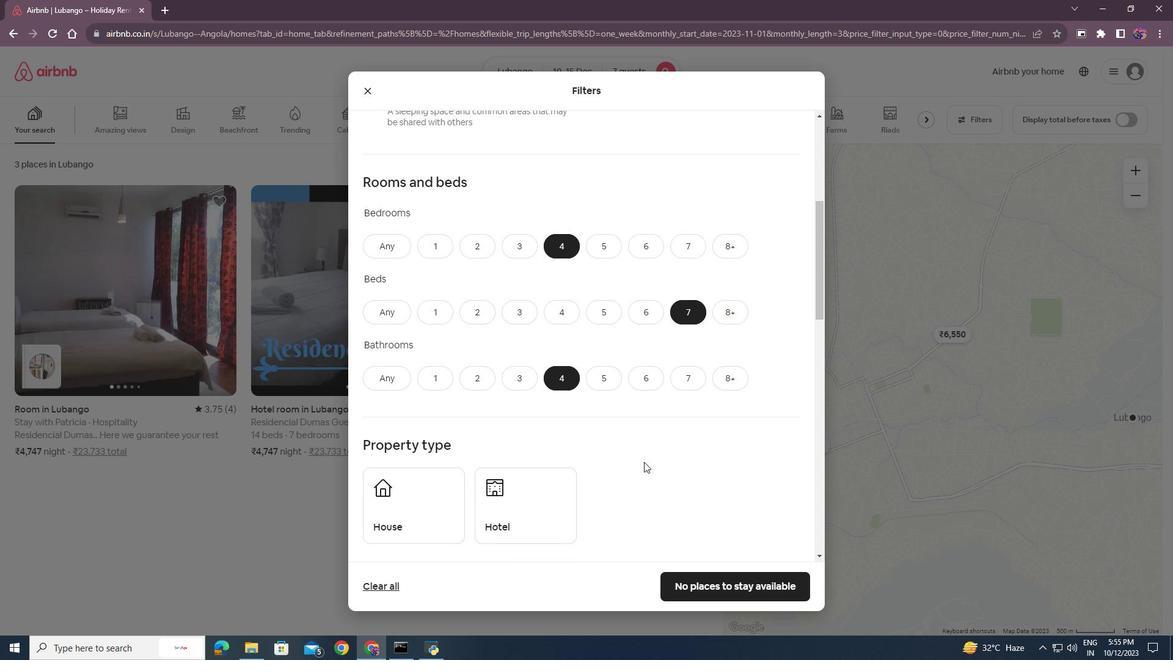 
Action: Mouse moved to (407, 438)
Screenshot: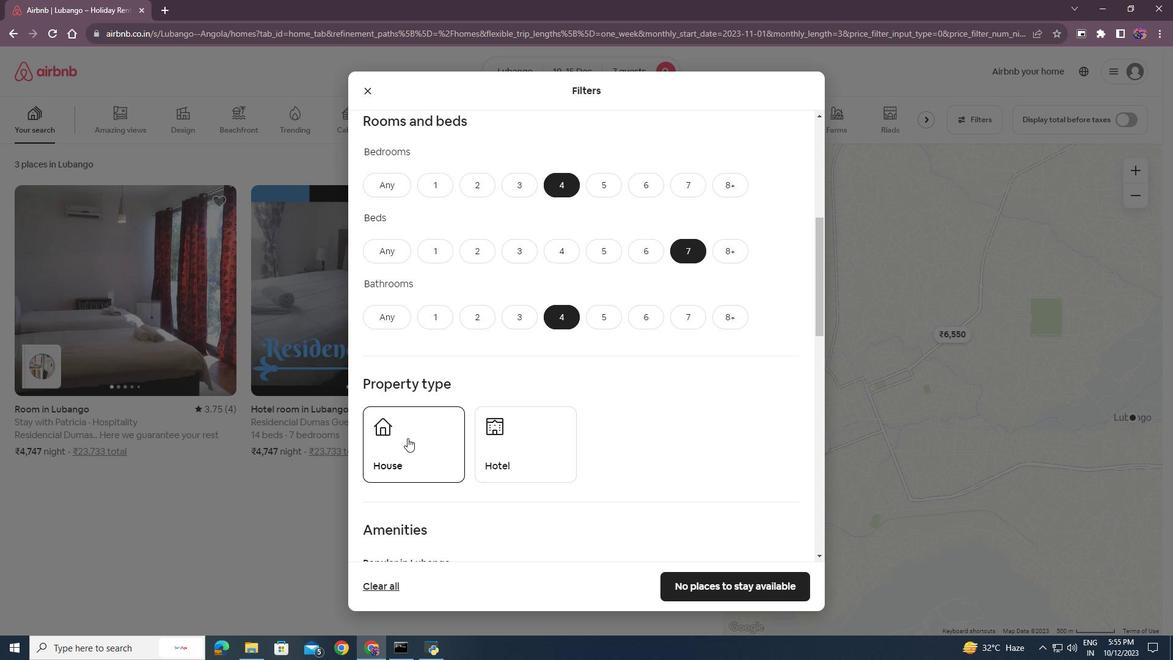 
Action: Mouse pressed left at (407, 438)
Screenshot: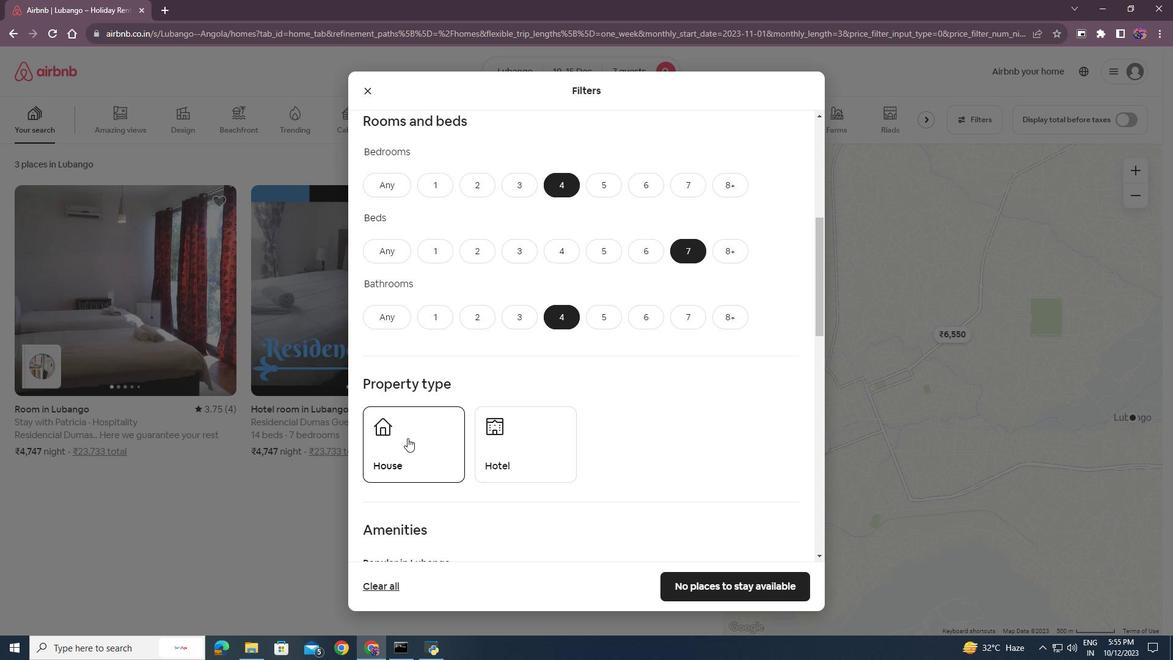 
Action: Mouse moved to (686, 452)
Screenshot: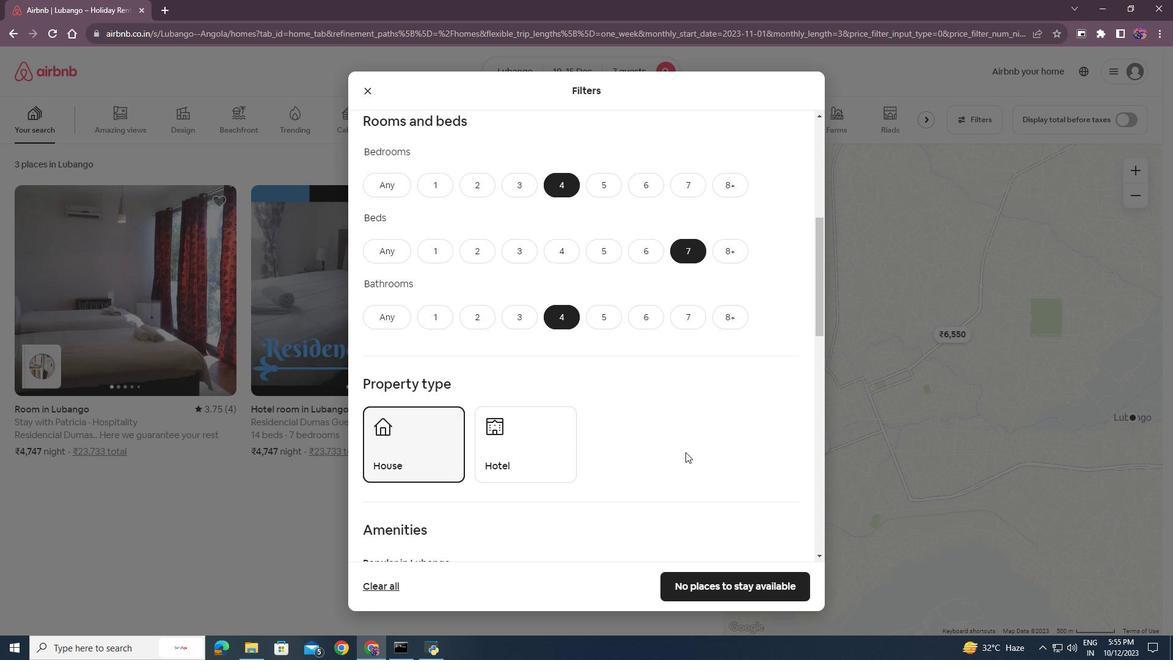 
Action: Mouse scrolled (686, 451) with delta (0, 0)
Screenshot: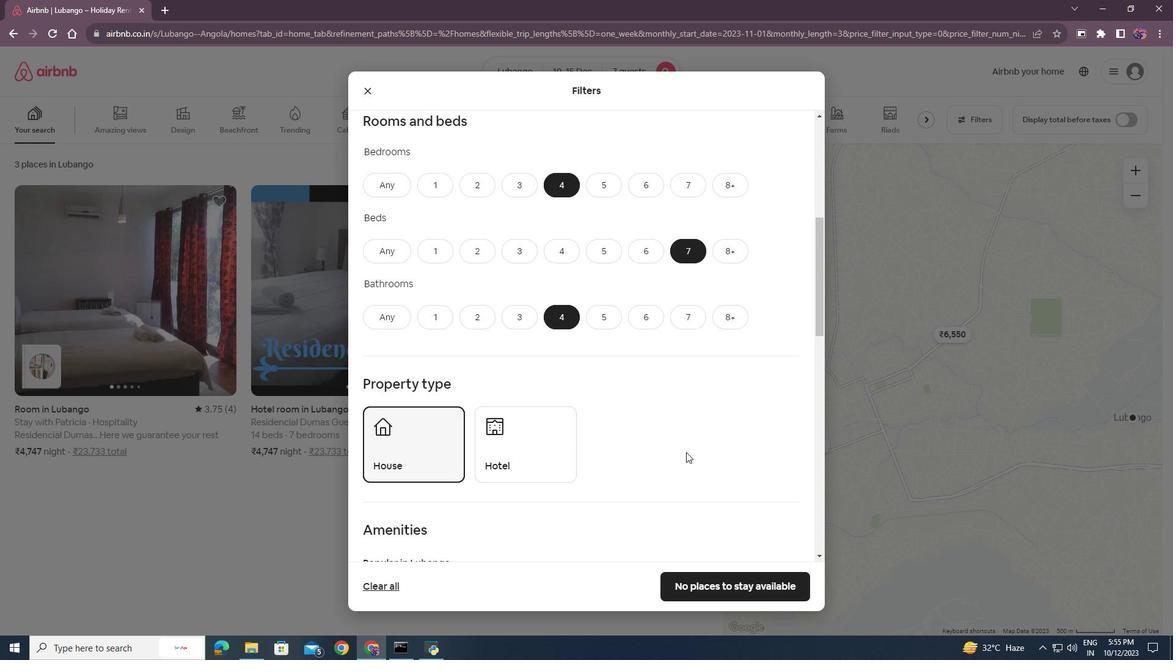 
Action: Mouse scrolled (686, 451) with delta (0, 0)
Screenshot: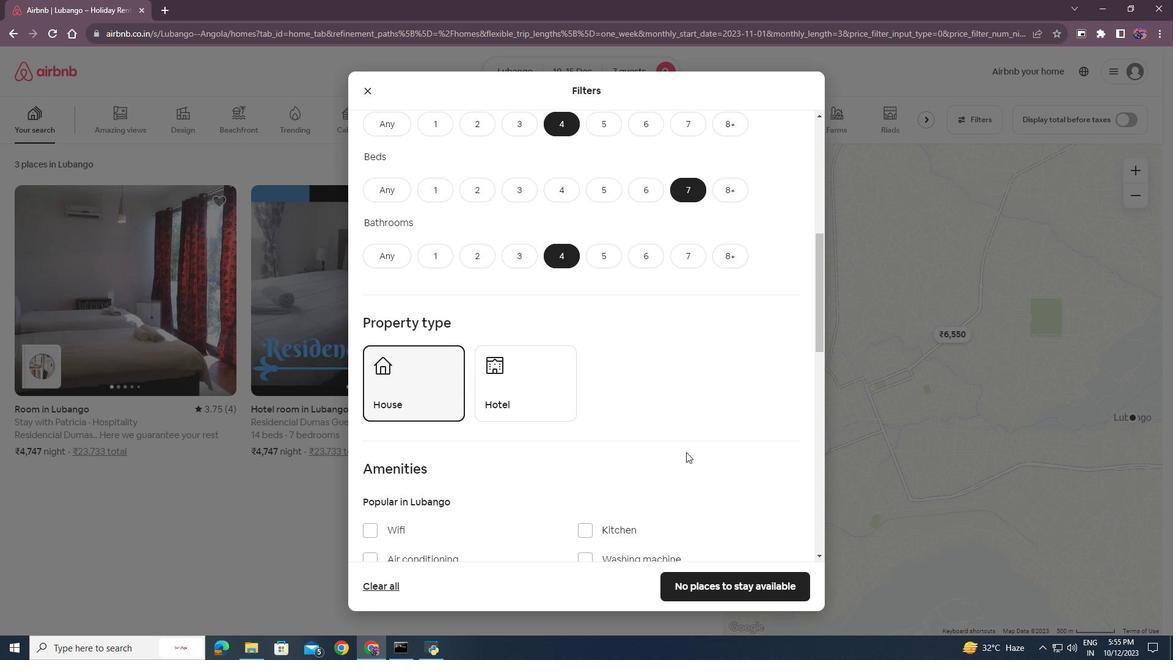 
Action: Mouse scrolled (686, 451) with delta (0, 0)
Screenshot: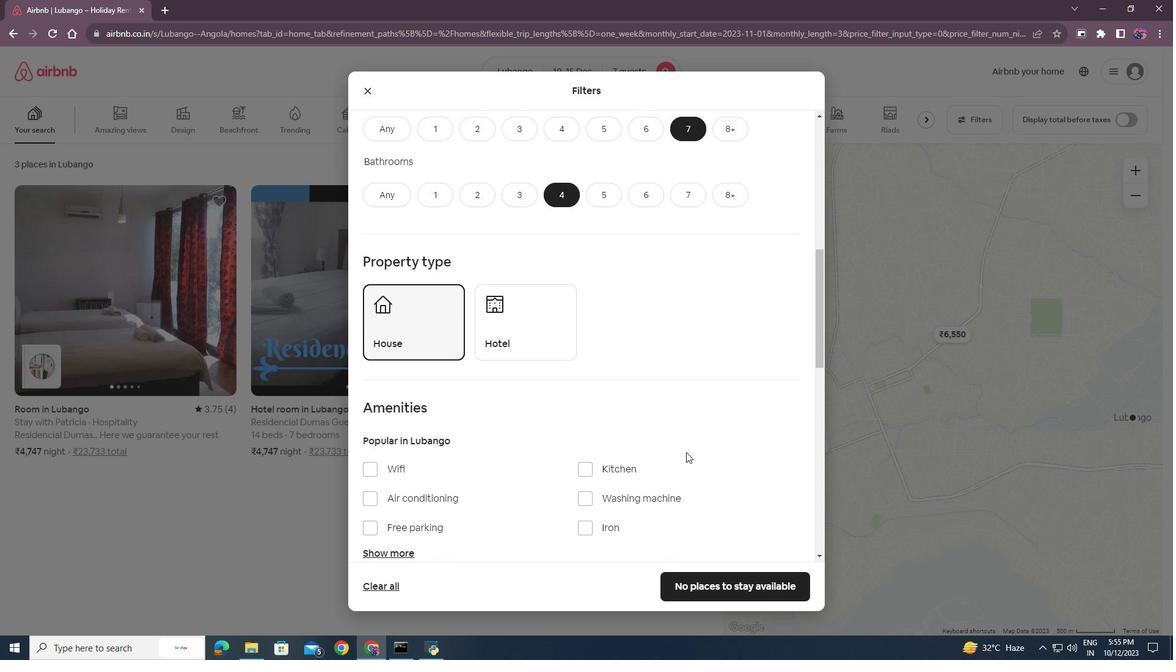 
Action: Mouse moved to (372, 407)
Screenshot: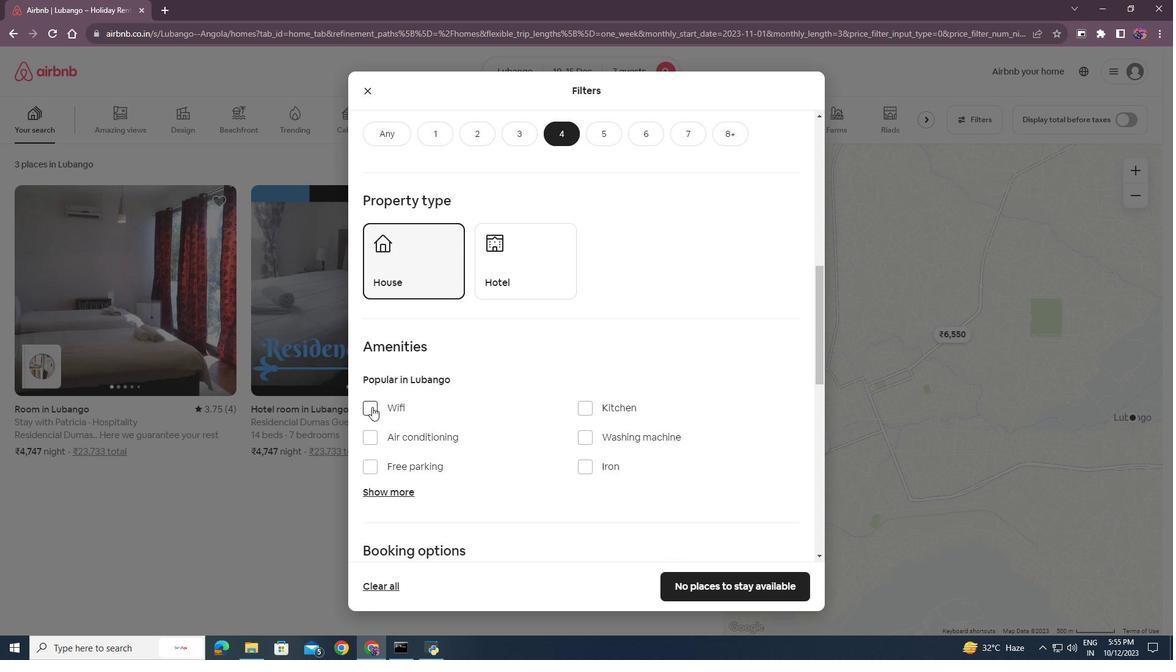 
Action: Mouse pressed left at (372, 407)
Screenshot: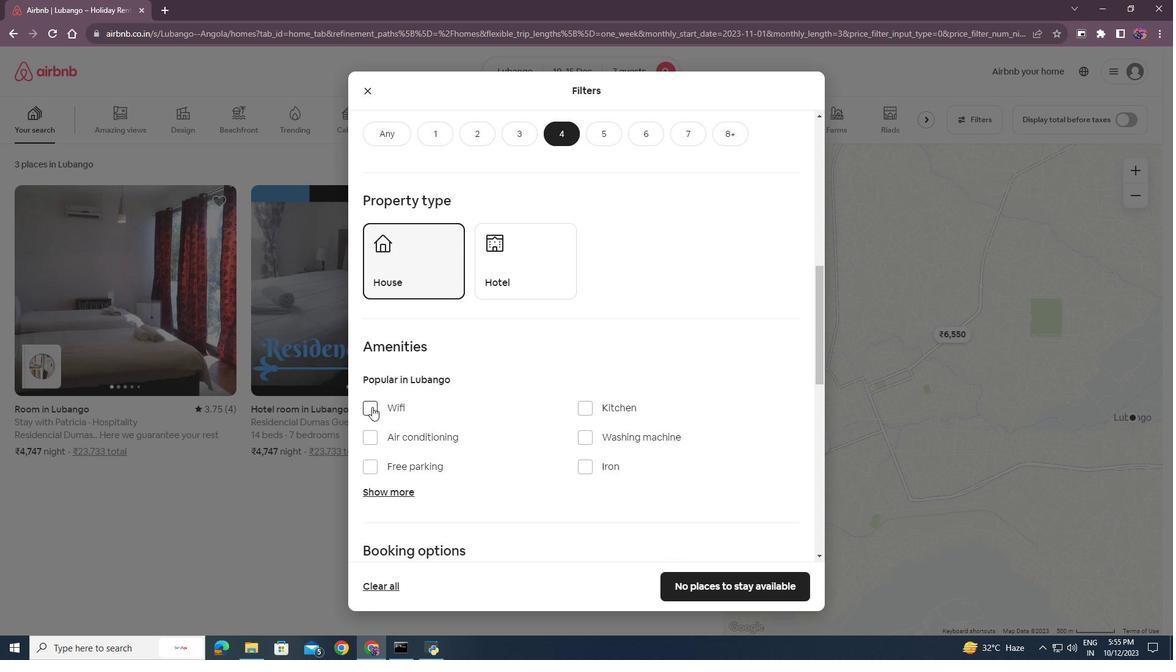 
Action: Mouse moved to (459, 427)
Screenshot: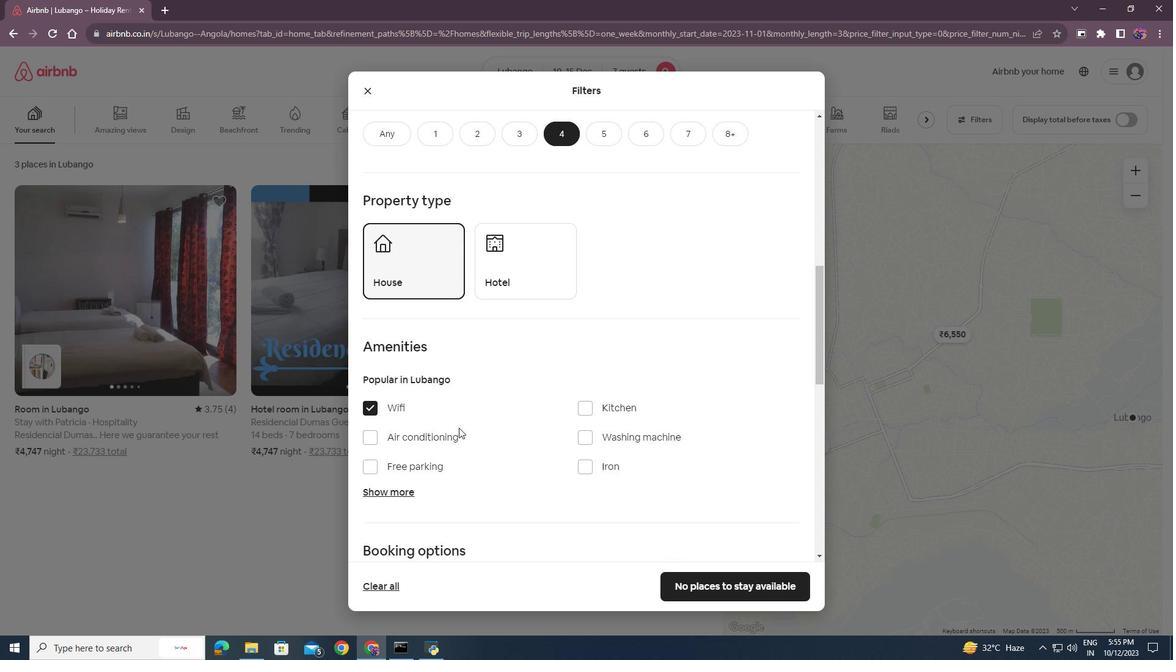 
Action: Mouse scrolled (459, 427) with delta (0, 0)
Screenshot: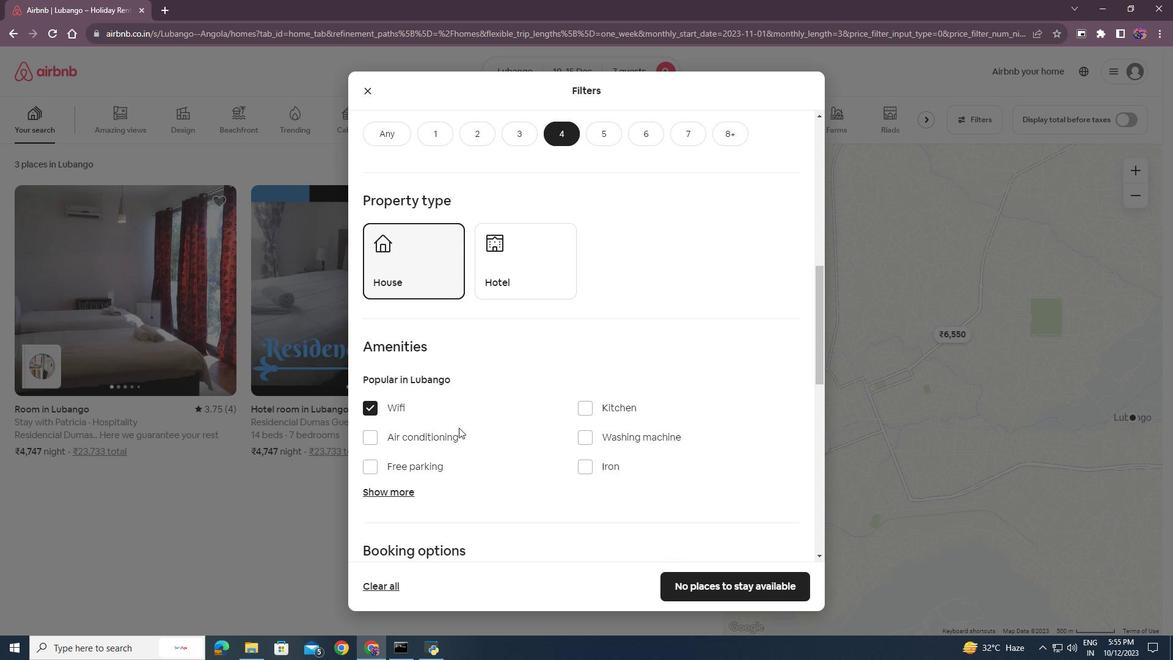 
Action: Mouse scrolled (459, 427) with delta (0, 0)
Screenshot: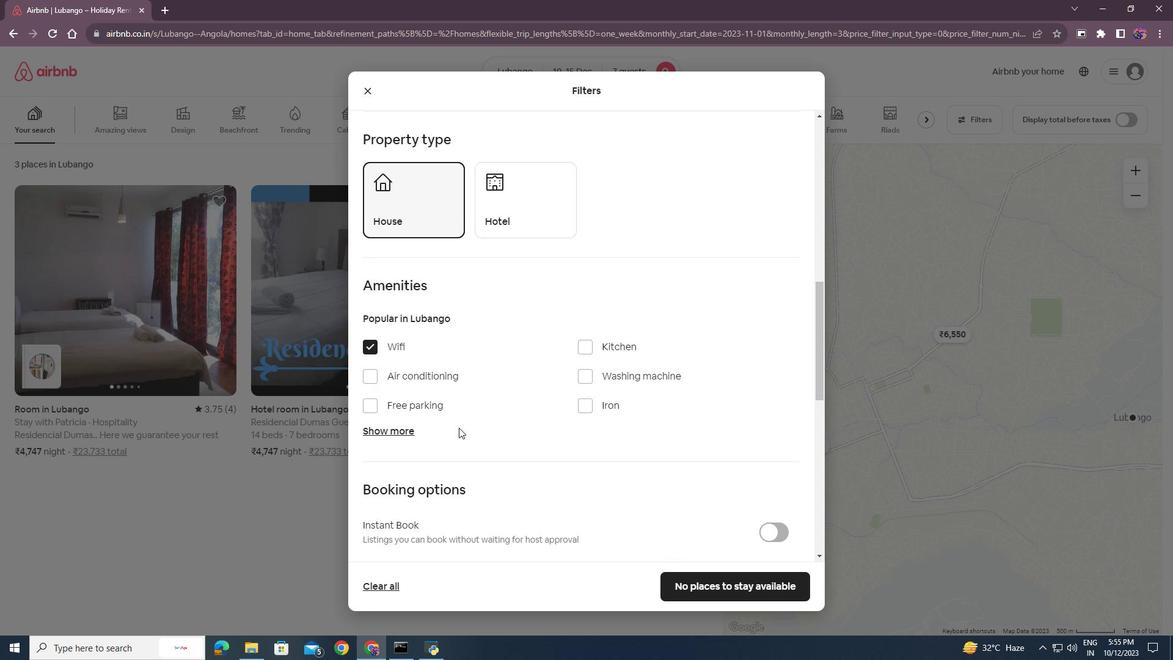 
Action: Mouse moved to (368, 313)
Screenshot: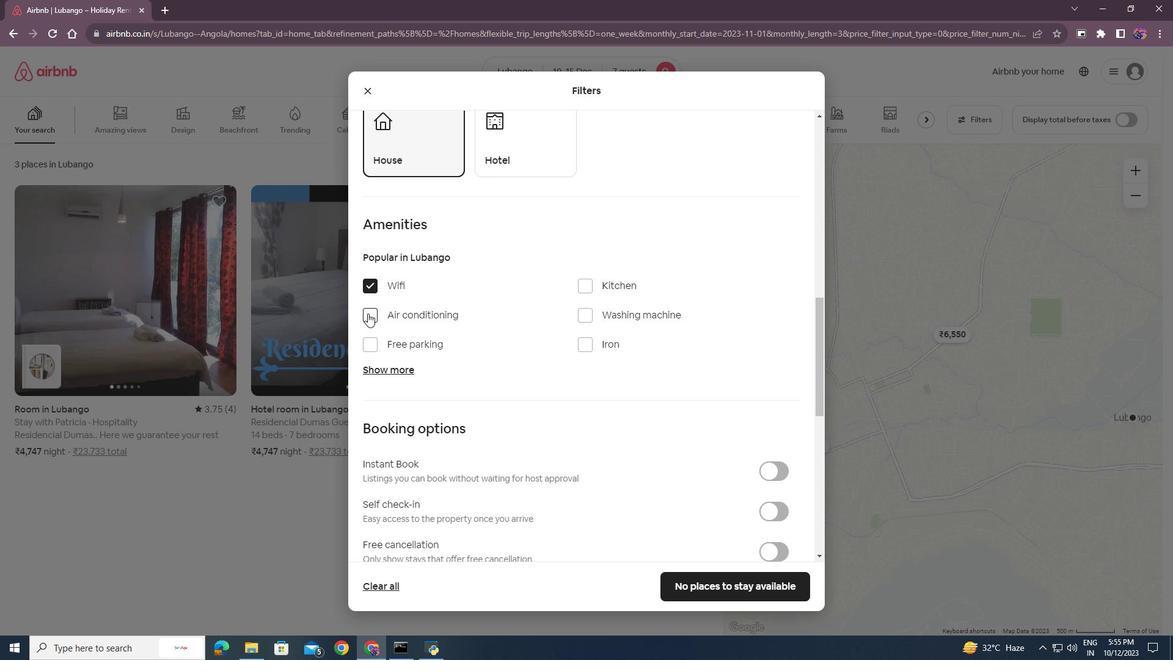 
Action: Mouse pressed left at (368, 313)
Screenshot: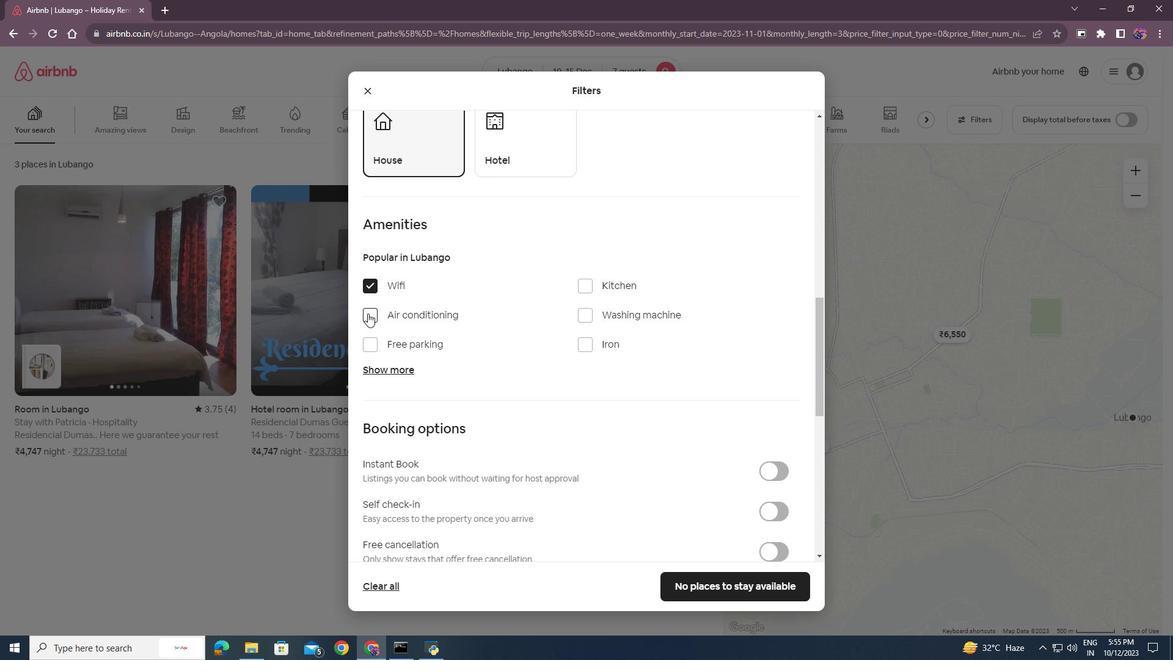 
Action: Mouse moved to (439, 361)
Screenshot: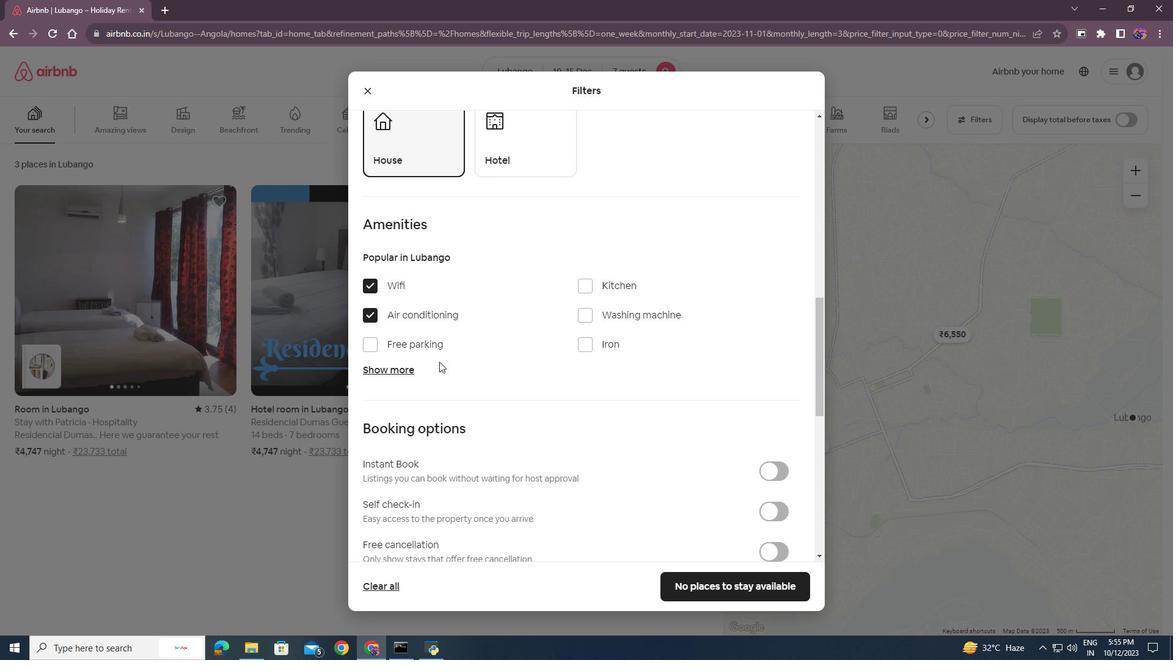 
Action: Mouse scrolled (439, 361) with delta (0, 0)
Screenshot: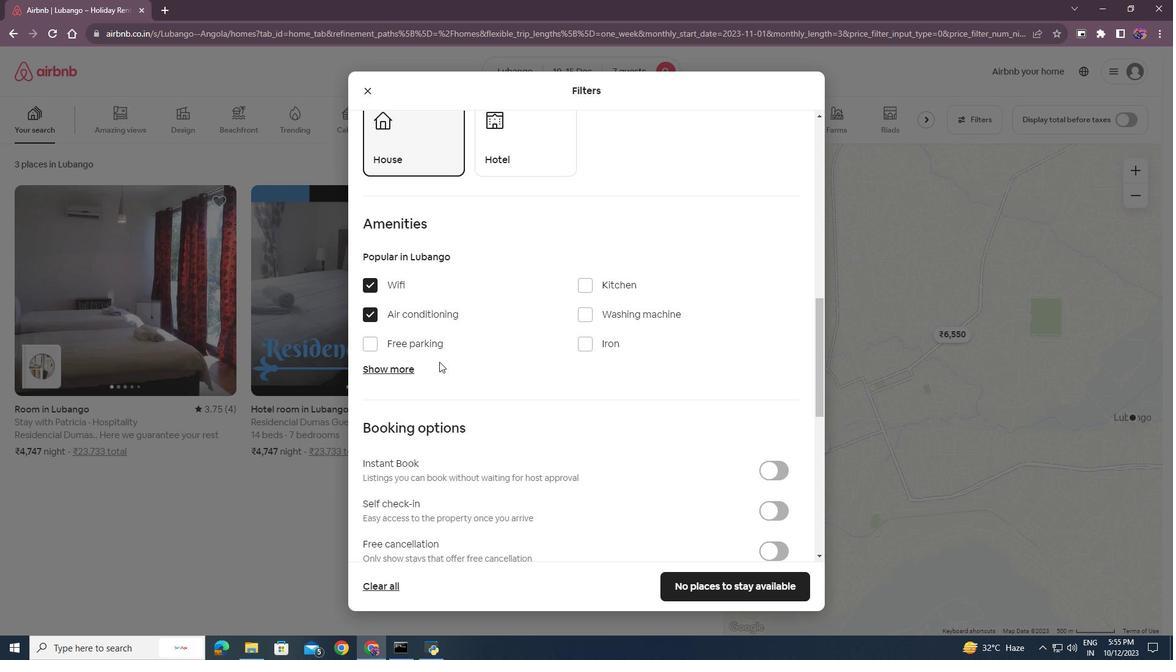 
Action: Mouse moved to (384, 306)
Screenshot: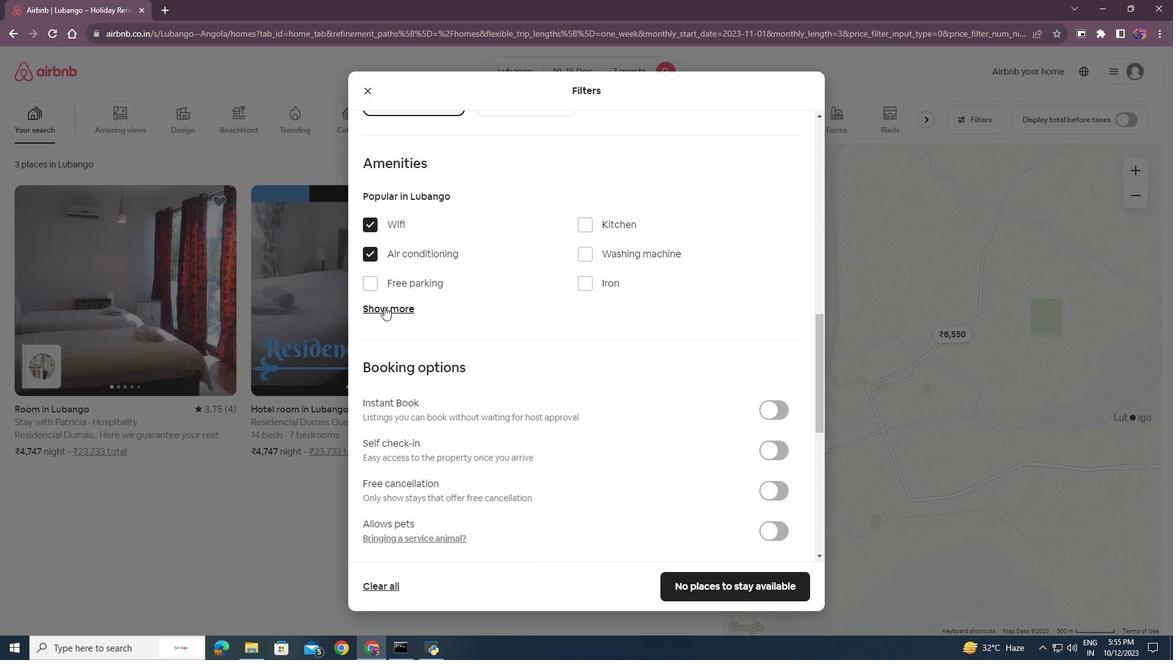 
Action: Mouse pressed left at (384, 306)
Screenshot: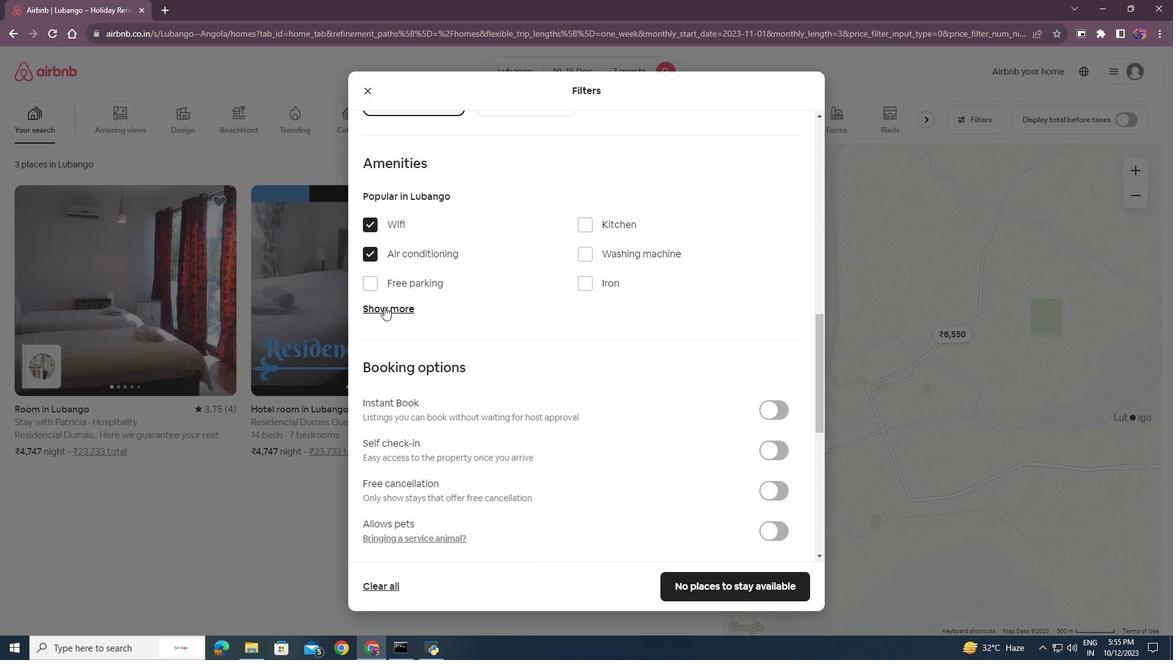 
Action: Mouse moved to (586, 379)
Screenshot: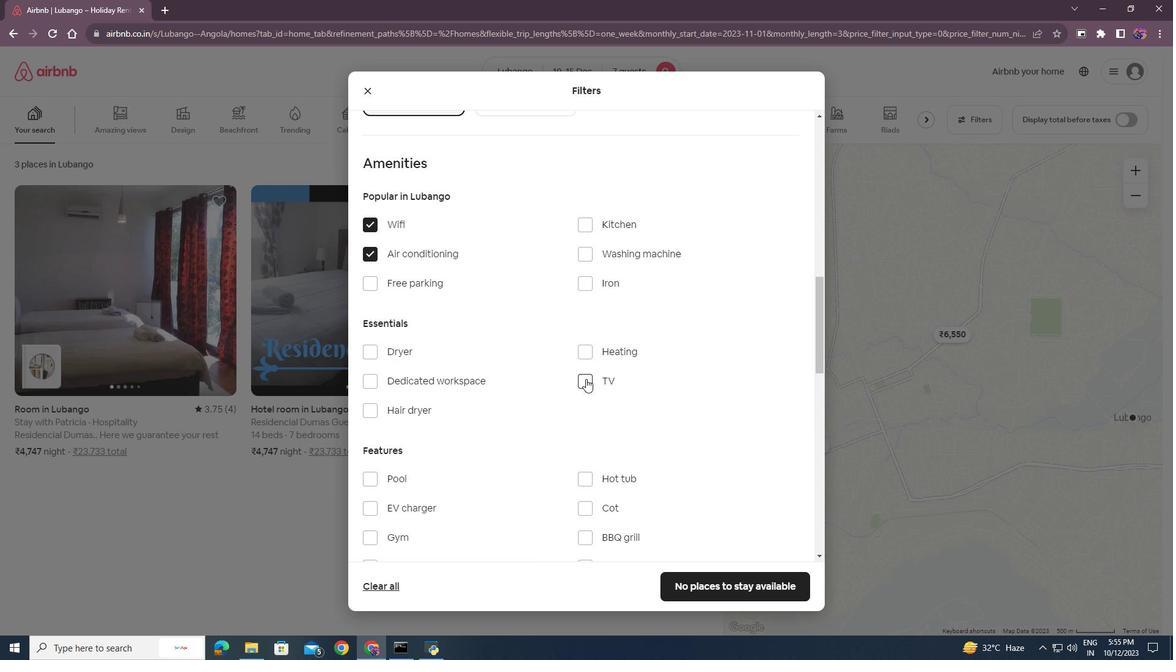 
Action: Mouse pressed left at (586, 379)
Screenshot: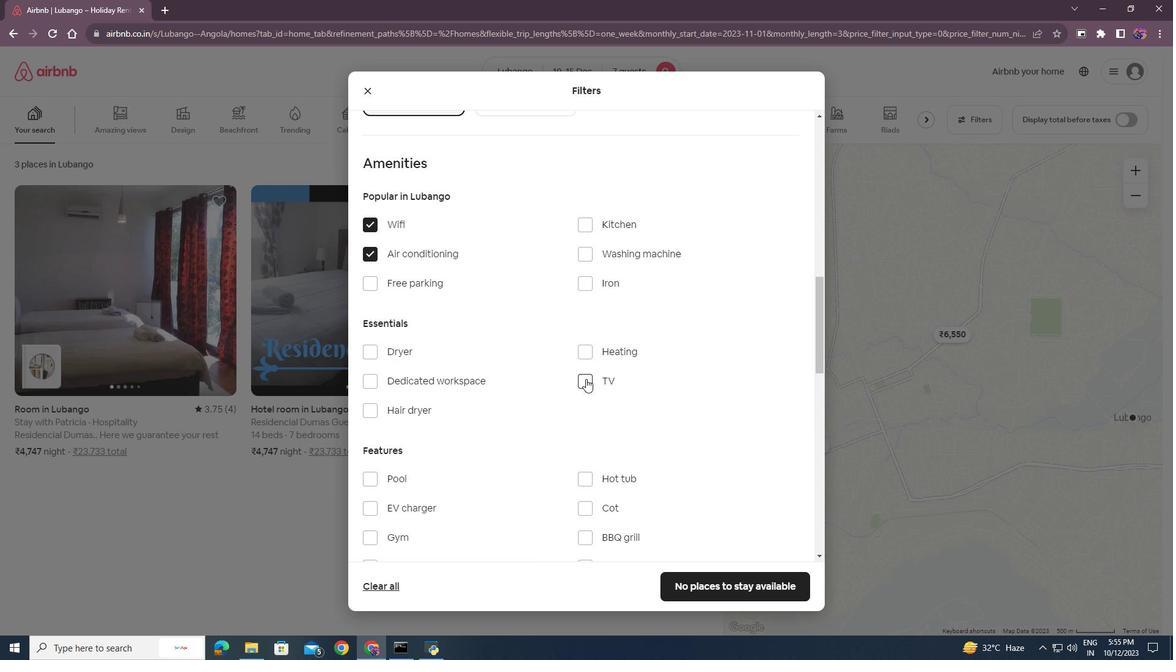 
Action: Mouse moved to (474, 412)
Screenshot: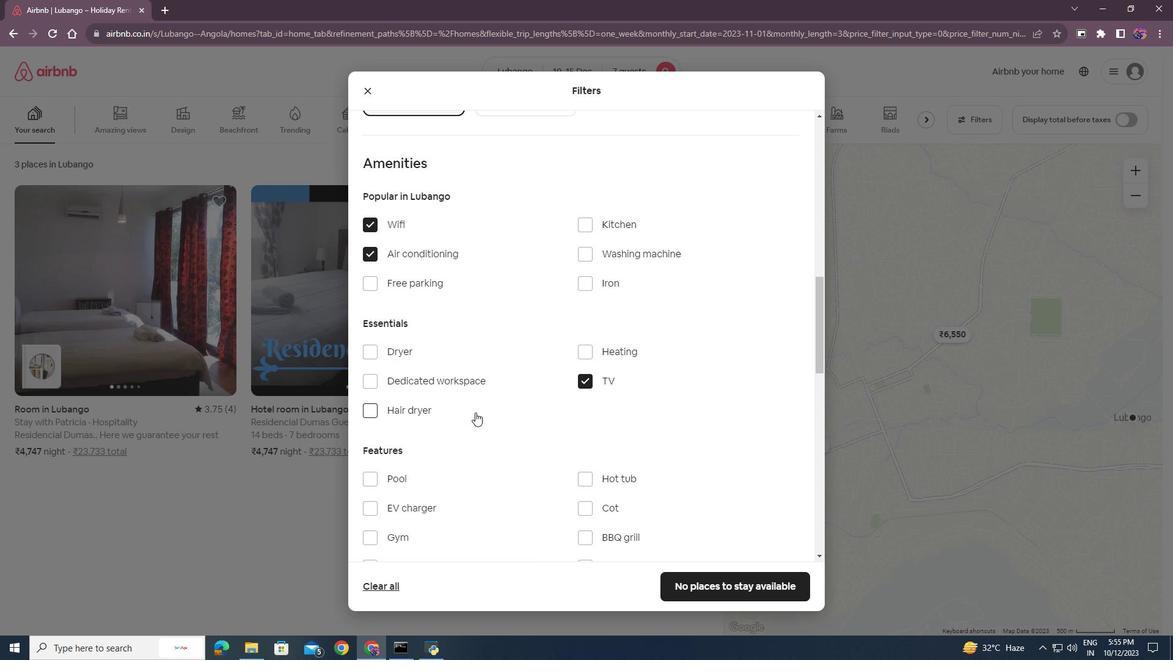 
Action: Mouse scrolled (474, 412) with delta (0, 0)
Screenshot: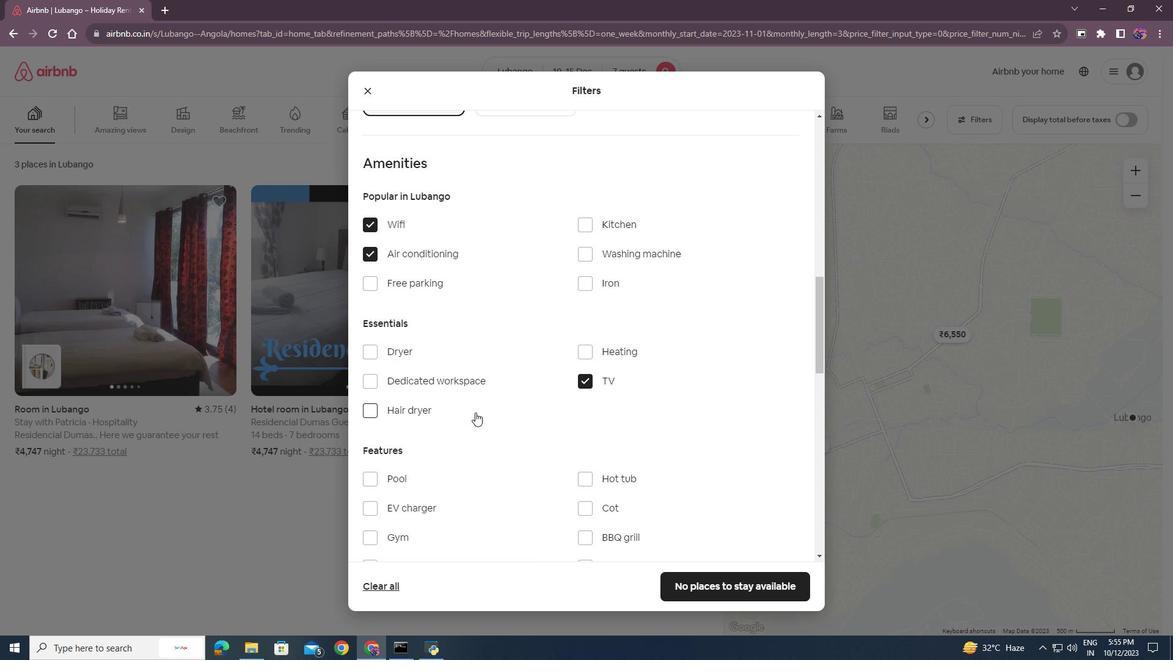 
Action: Mouse moved to (474, 412)
Screenshot: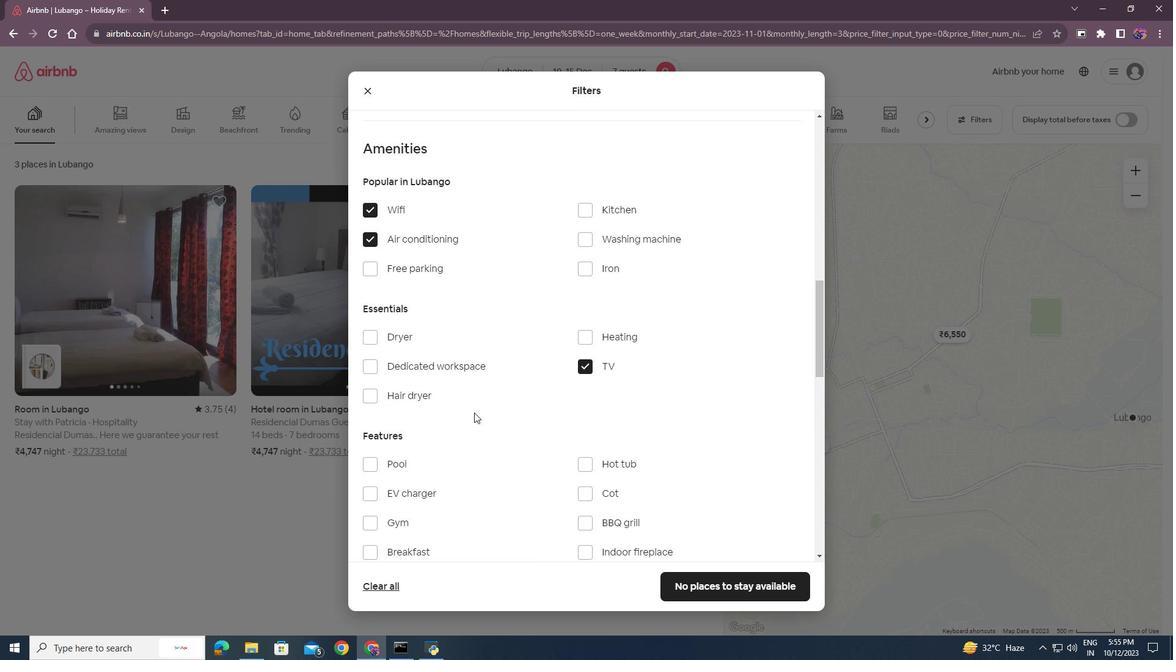 
Action: Mouse scrolled (474, 412) with delta (0, 0)
Screenshot: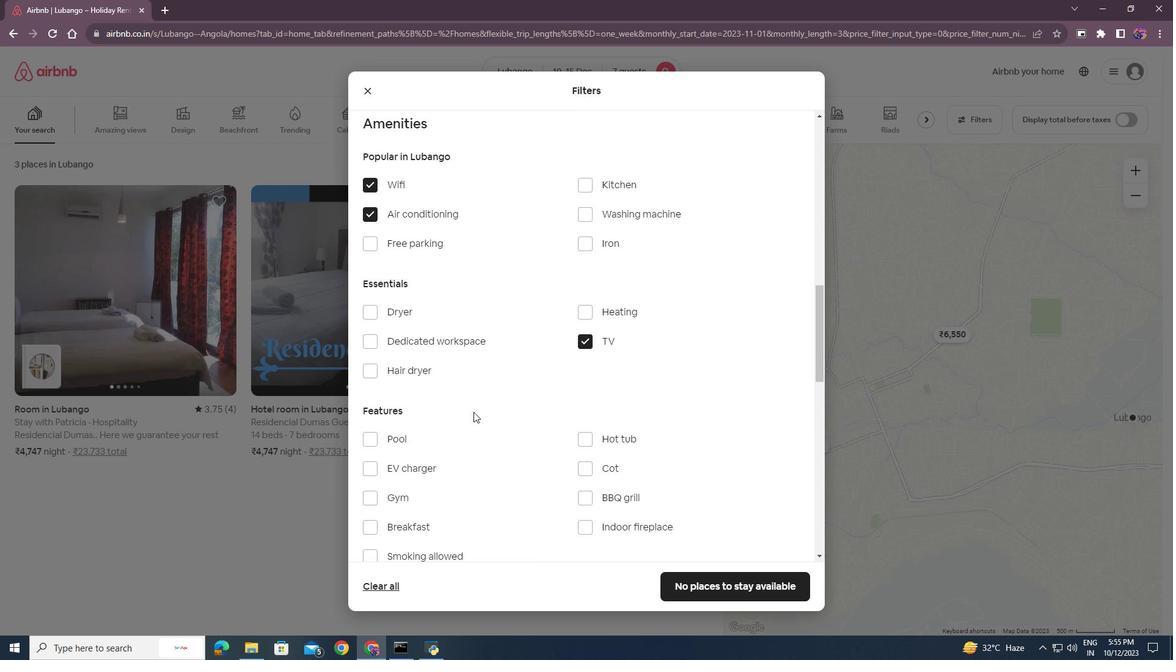 
Action: Mouse moved to (371, 356)
Screenshot: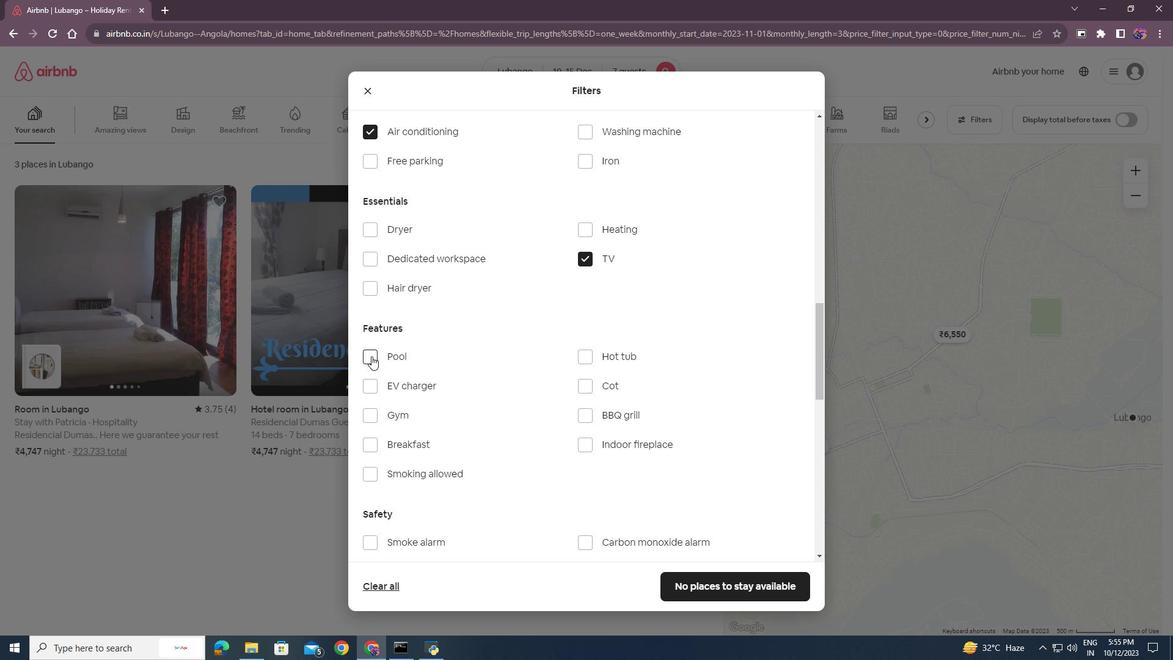 
Action: Mouse pressed left at (371, 356)
Screenshot: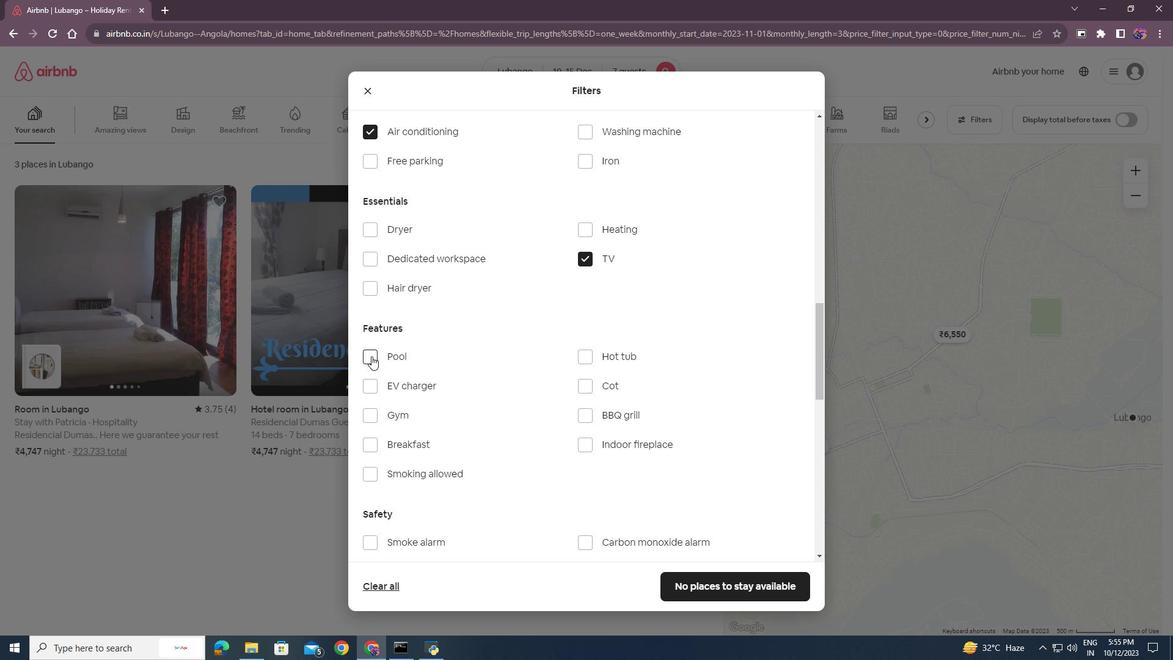 
Action: Mouse moved to (485, 399)
Screenshot: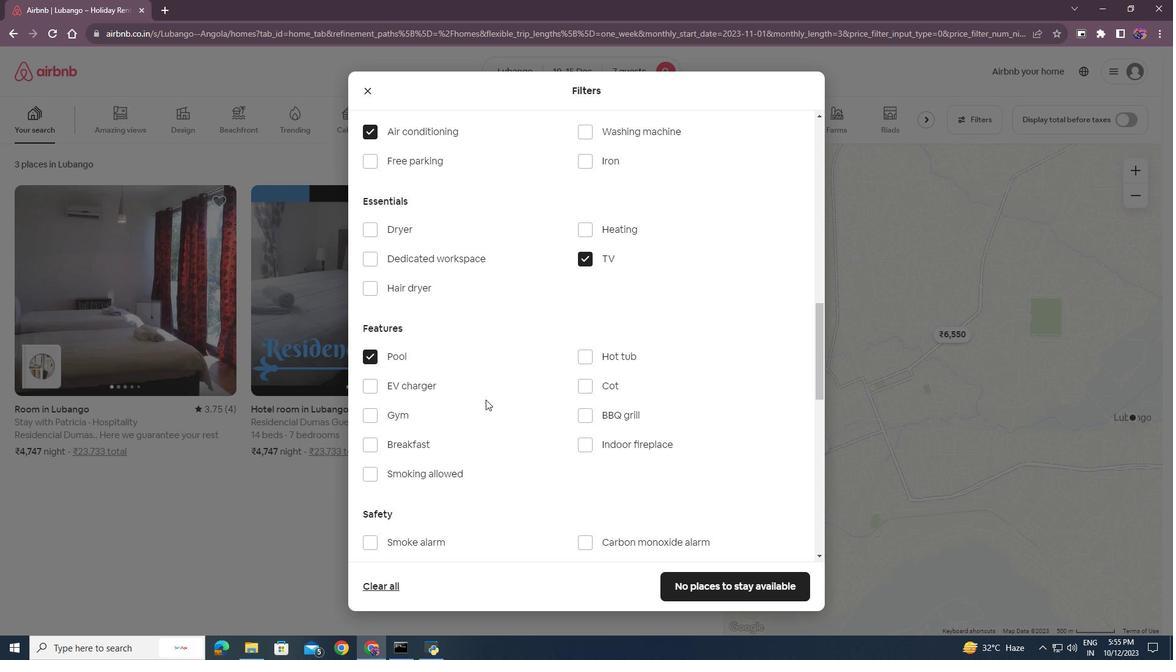 
Action: Mouse scrolled (485, 399) with delta (0, 0)
Screenshot: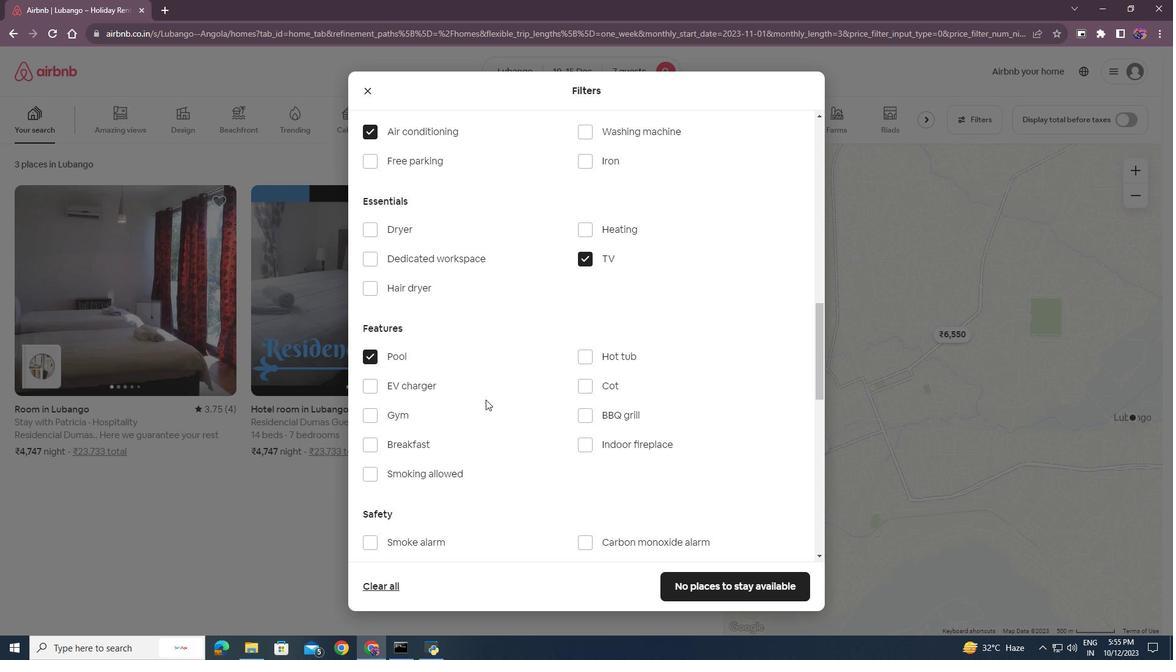 
Action: Mouse moved to (366, 352)
Screenshot: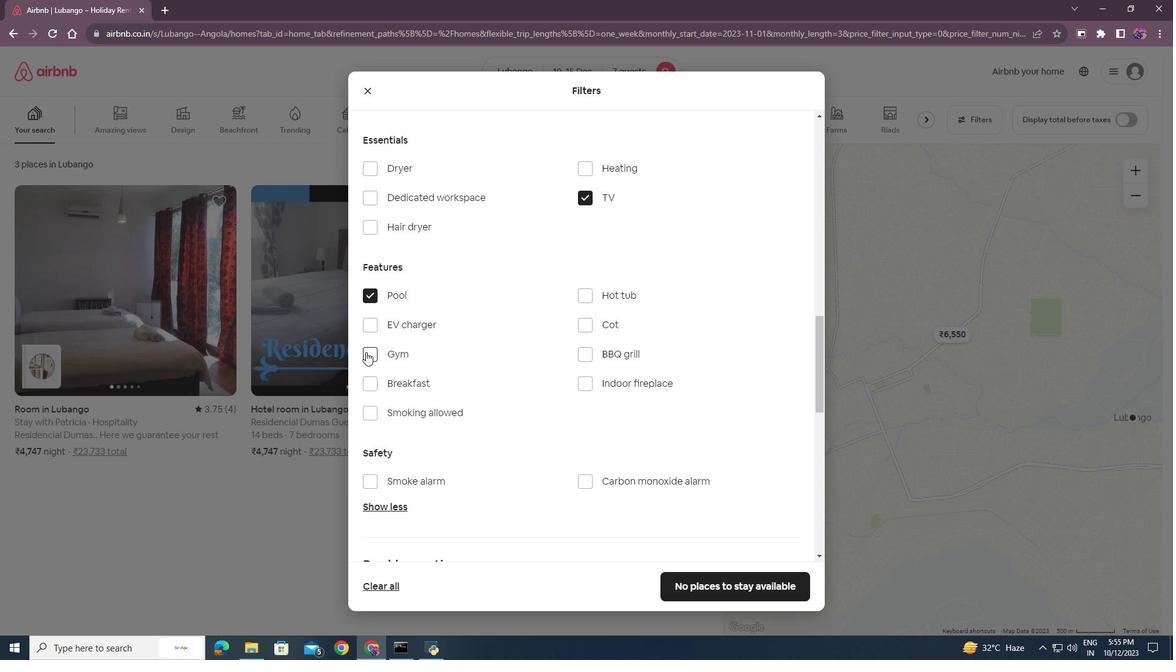 
Action: Mouse pressed left at (366, 352)
Screenshot: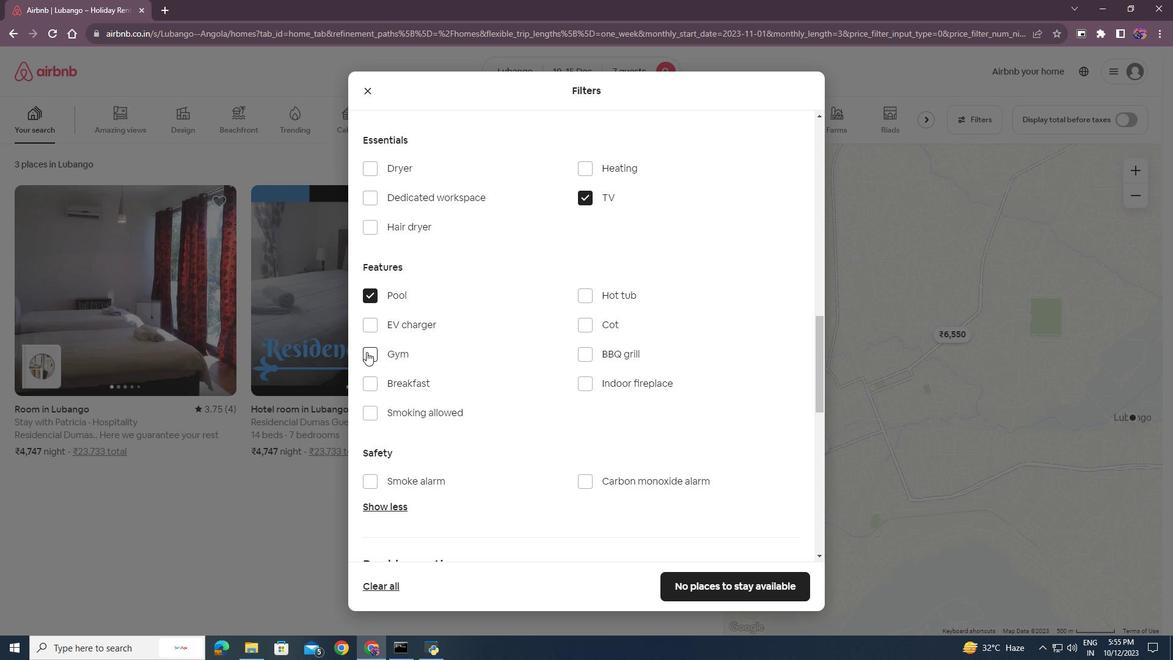 
Action: Mouse moved to (368, 383)
Screenshot: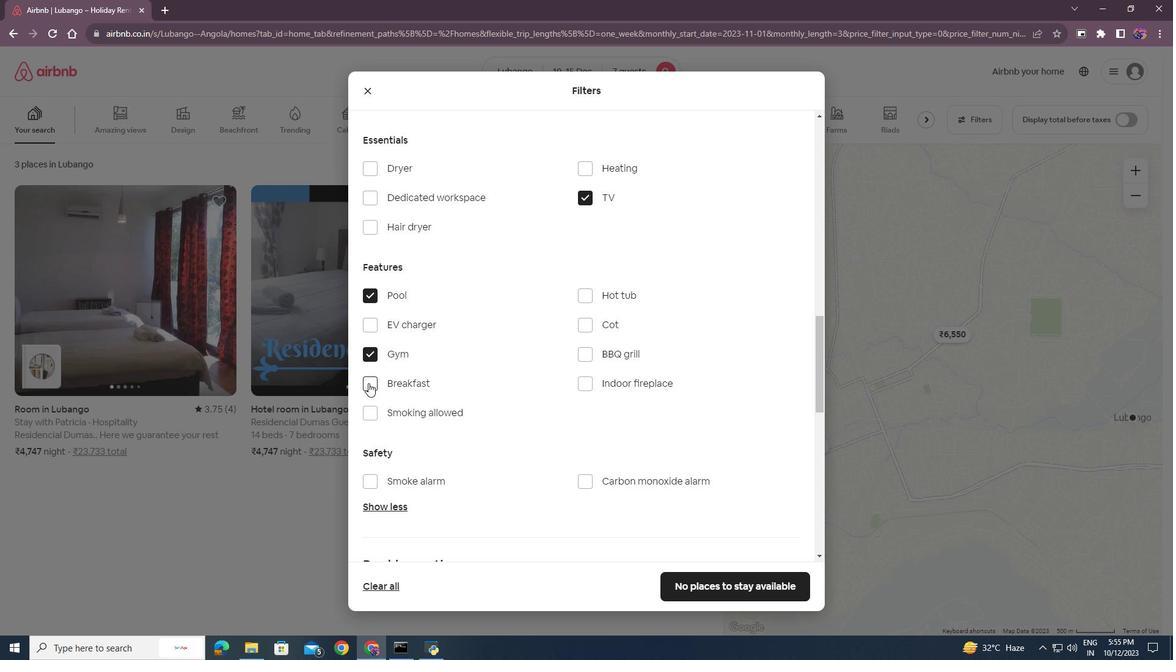 
Action: Mouse pressed left at (368, 383)
Screenshot: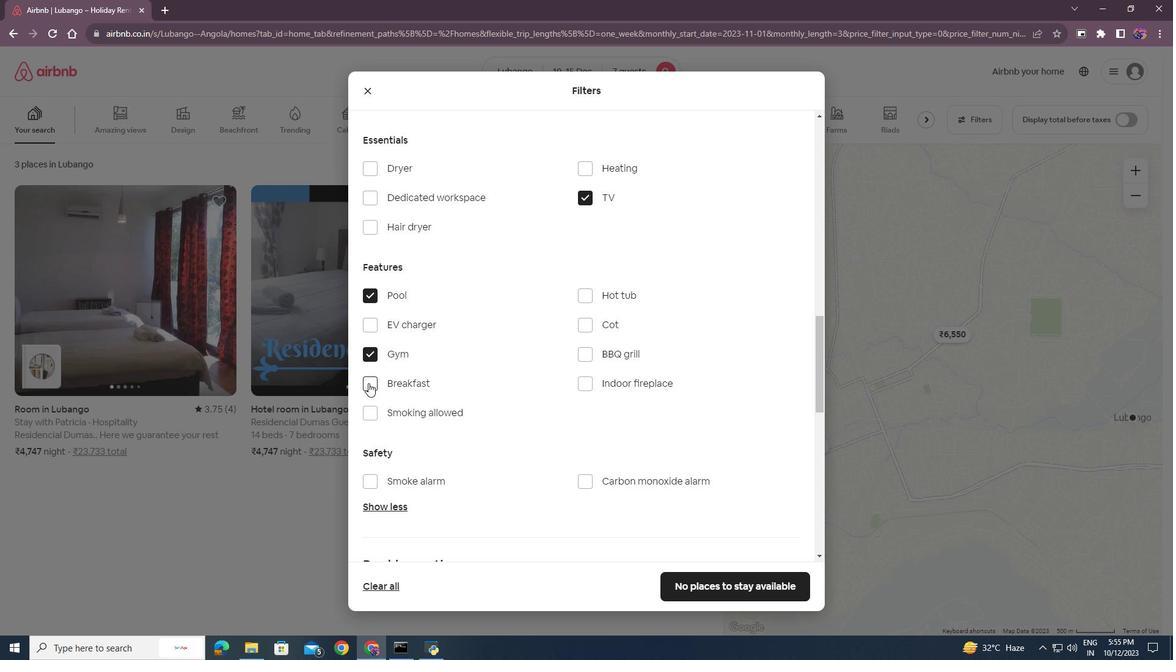 
Action: Mouse moved to (497, 422)
Screenshot: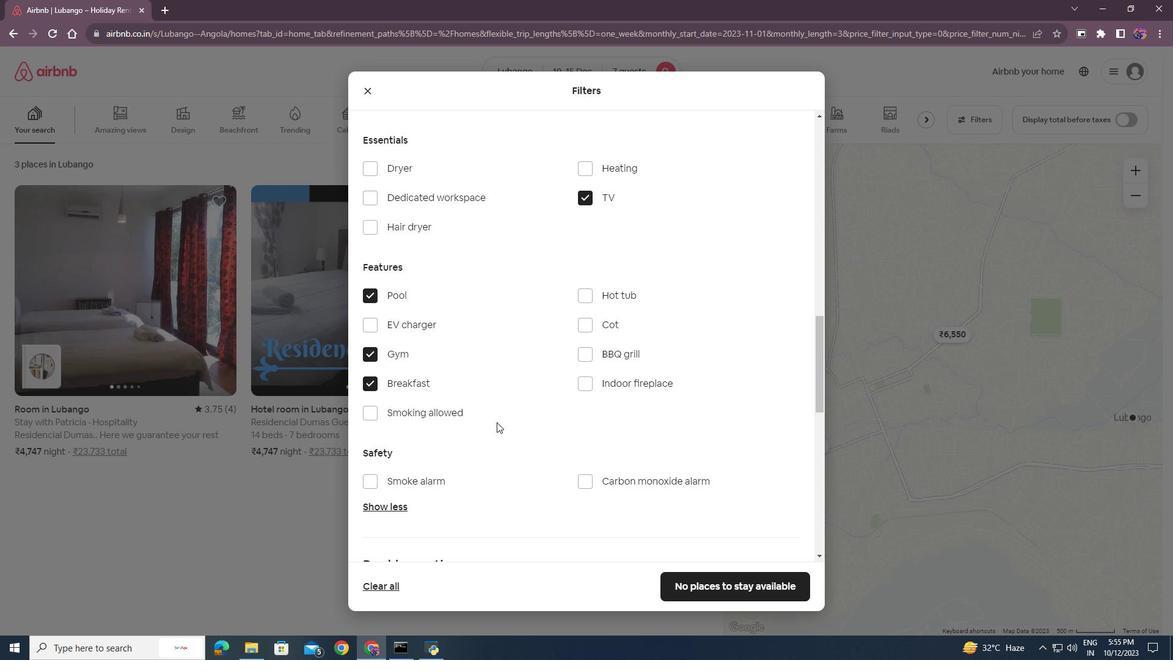 
Action: Mouse scrolled (497, 421) with delta (0, 0)
Screenshot: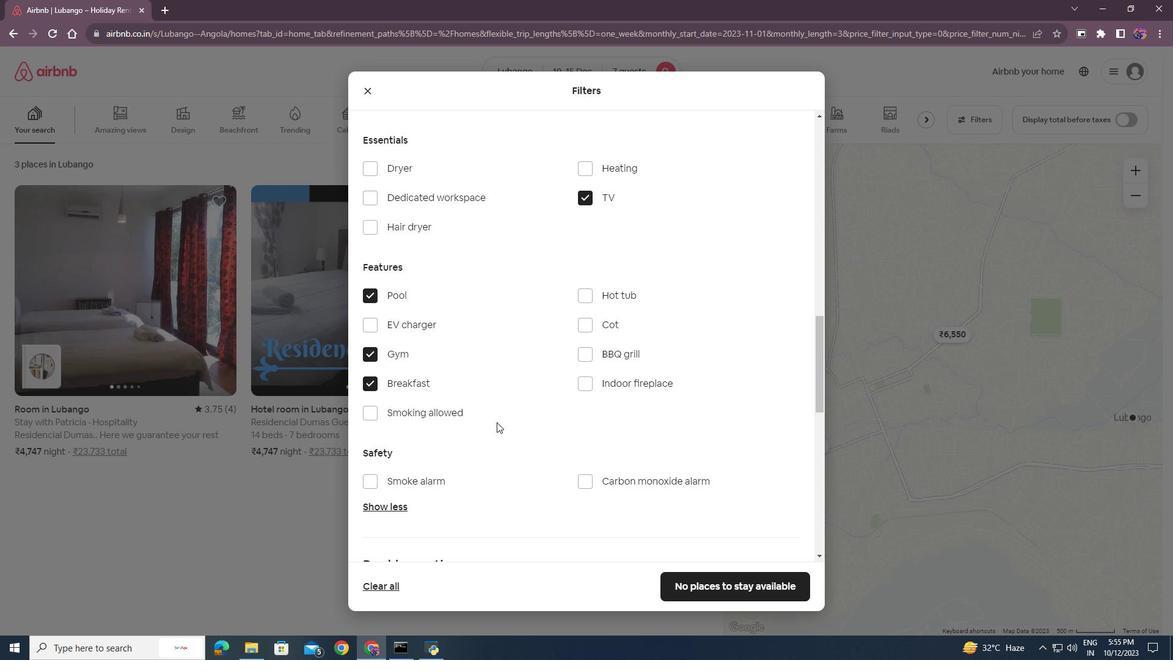 
Action: Mouse scrolled (497, 421) with delta (0, 0)
Screenshot: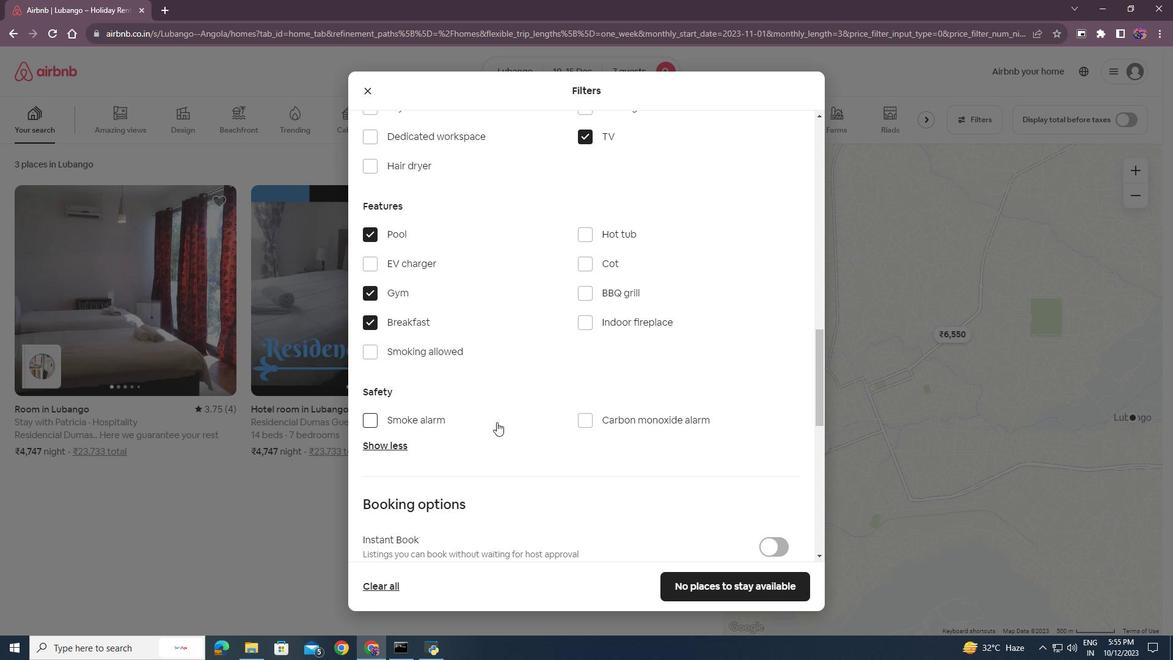 
Action: Mouse moved to (509, 432)
Screenshot: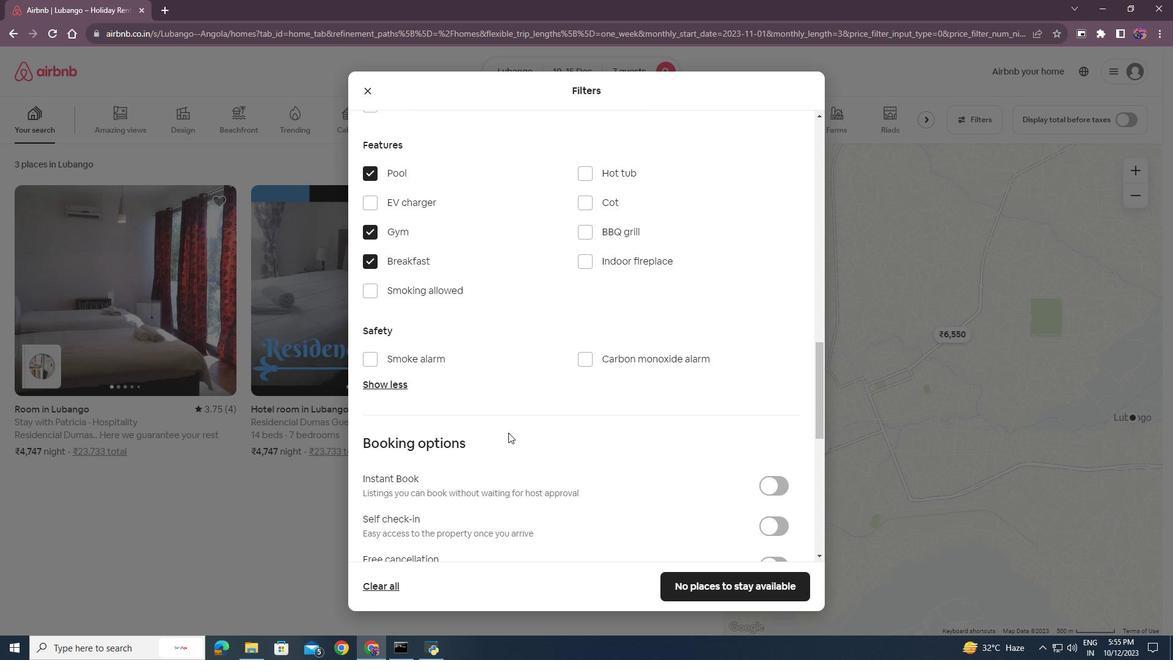
Action: Mouse scrolled (509, 432) with delta (0, 0)
Screenshot: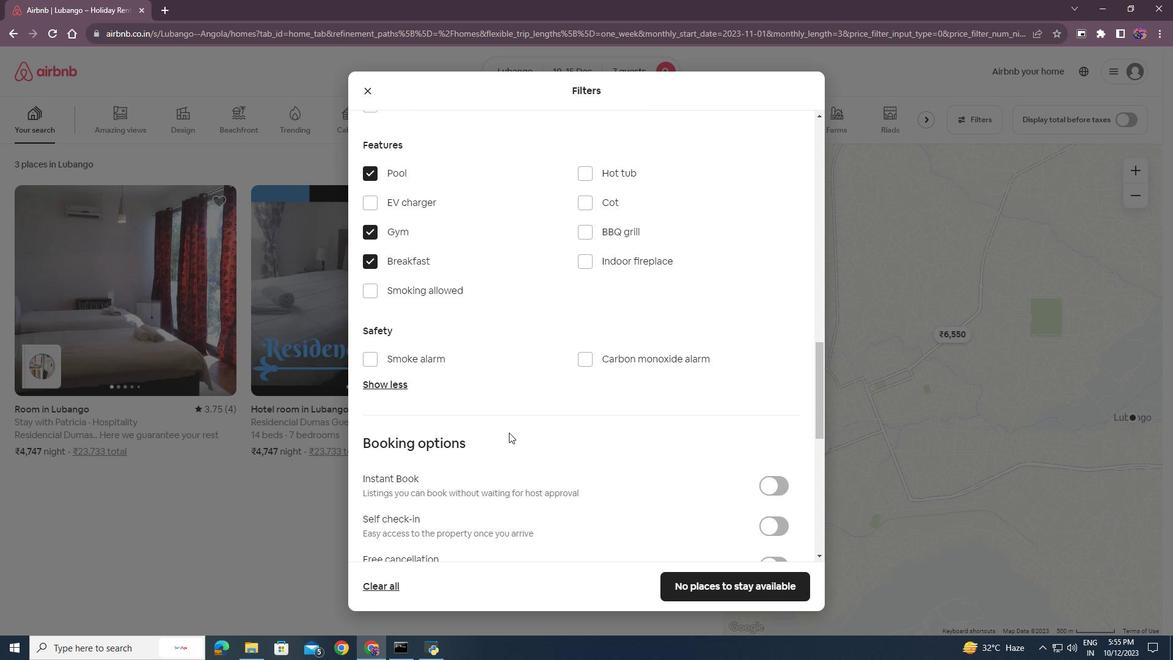 
Action: Mouse moved to (707, 586)
Screenshot: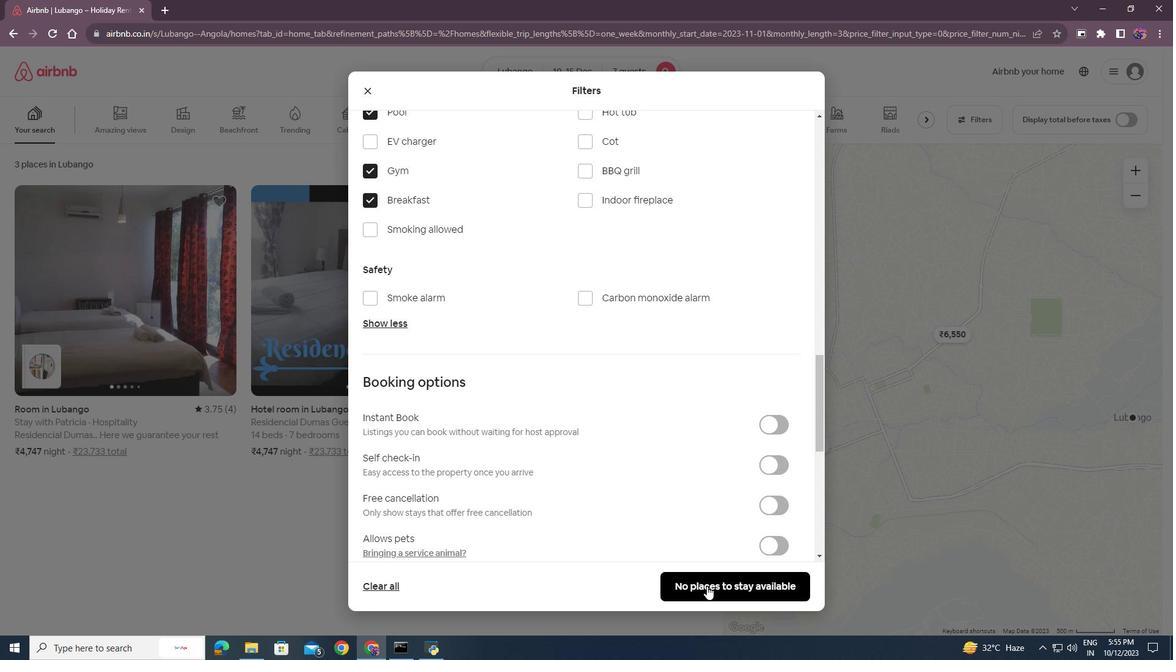 
Action: Mouse pressed left at (707, 586)
Screenshot: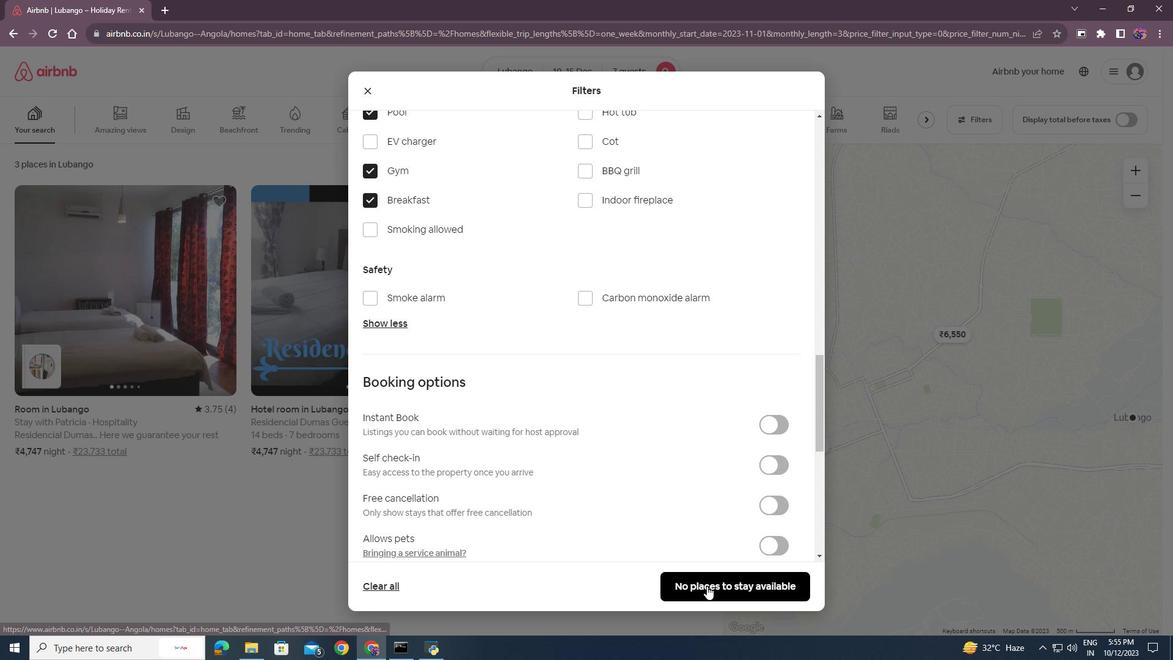 
Action: Mouse moved to (519, 490)
Screenshot: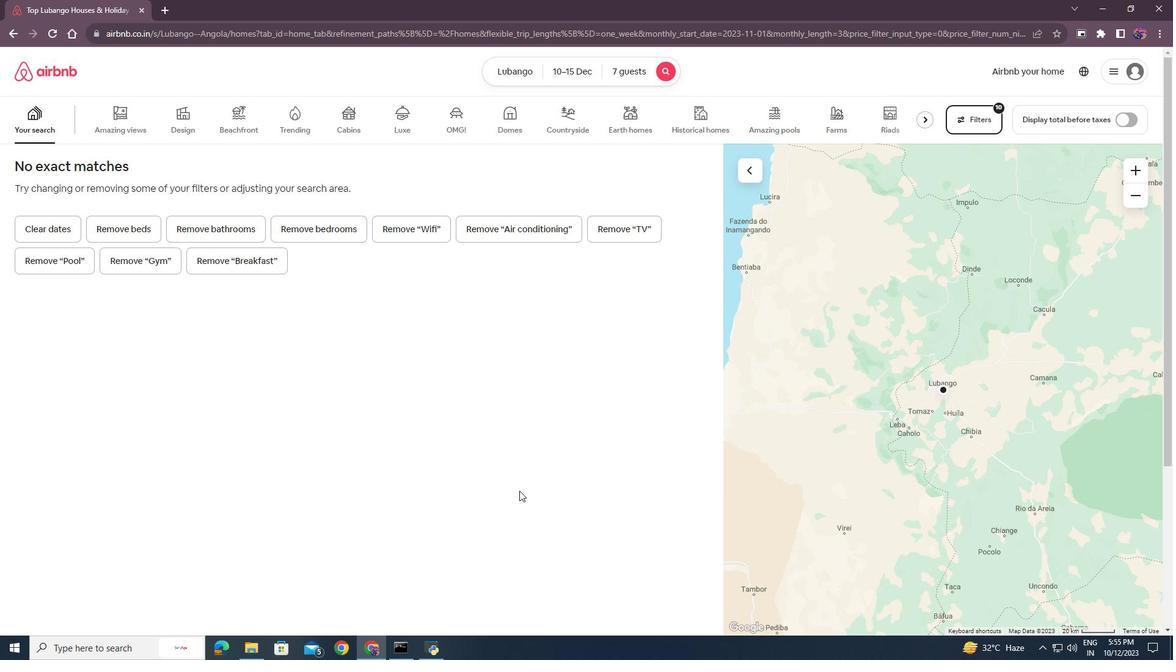 
